 Task: Create a due date automation trigger when advanced on, 2 working days before a card is due add dates due in in more than 1 days at 11:00 AM.
Action: Mouse moved to (1236, 91)
Screenshot: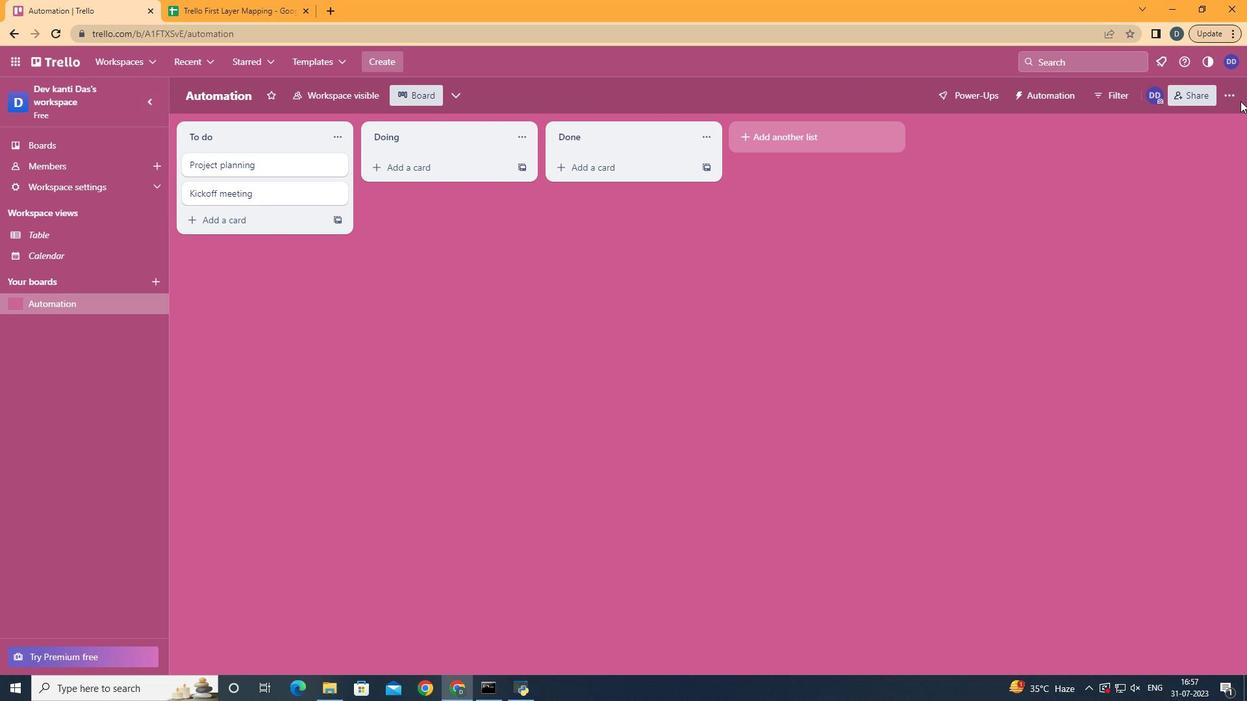 
Action: Mouse pressed left at (1236, 91)
Screenshot: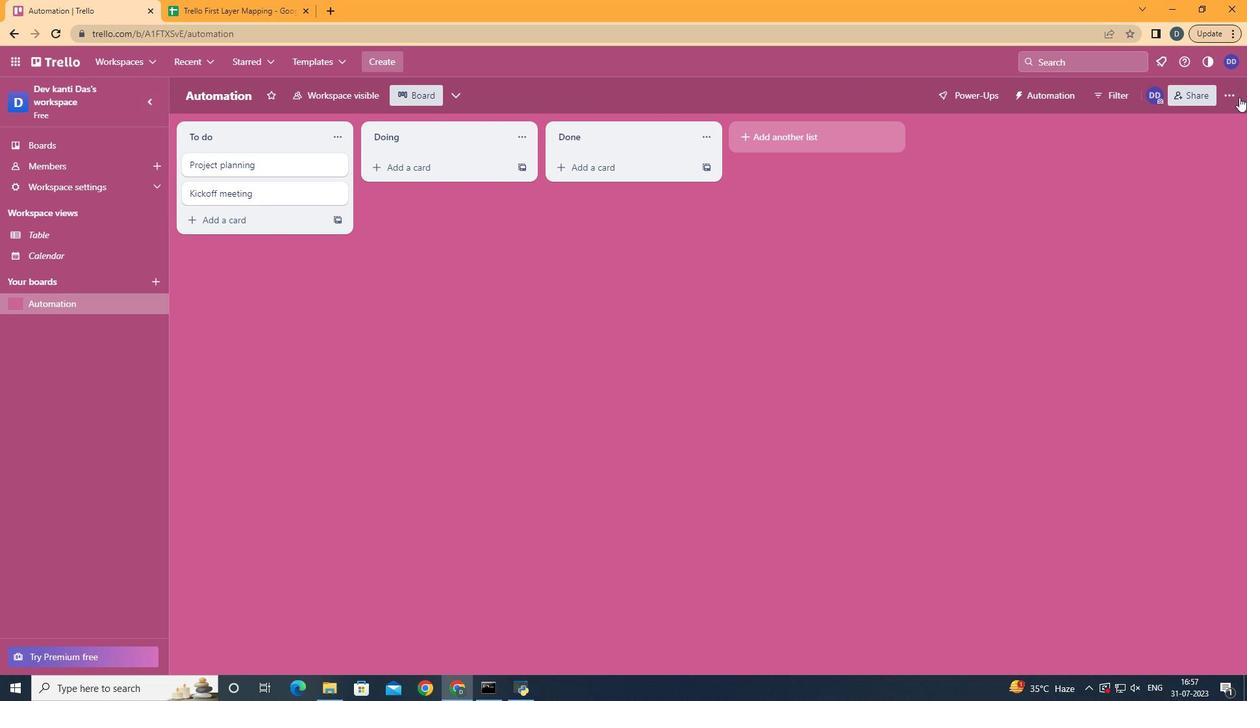 
Action: Mouse moved to (1175, 268)
Screenshot: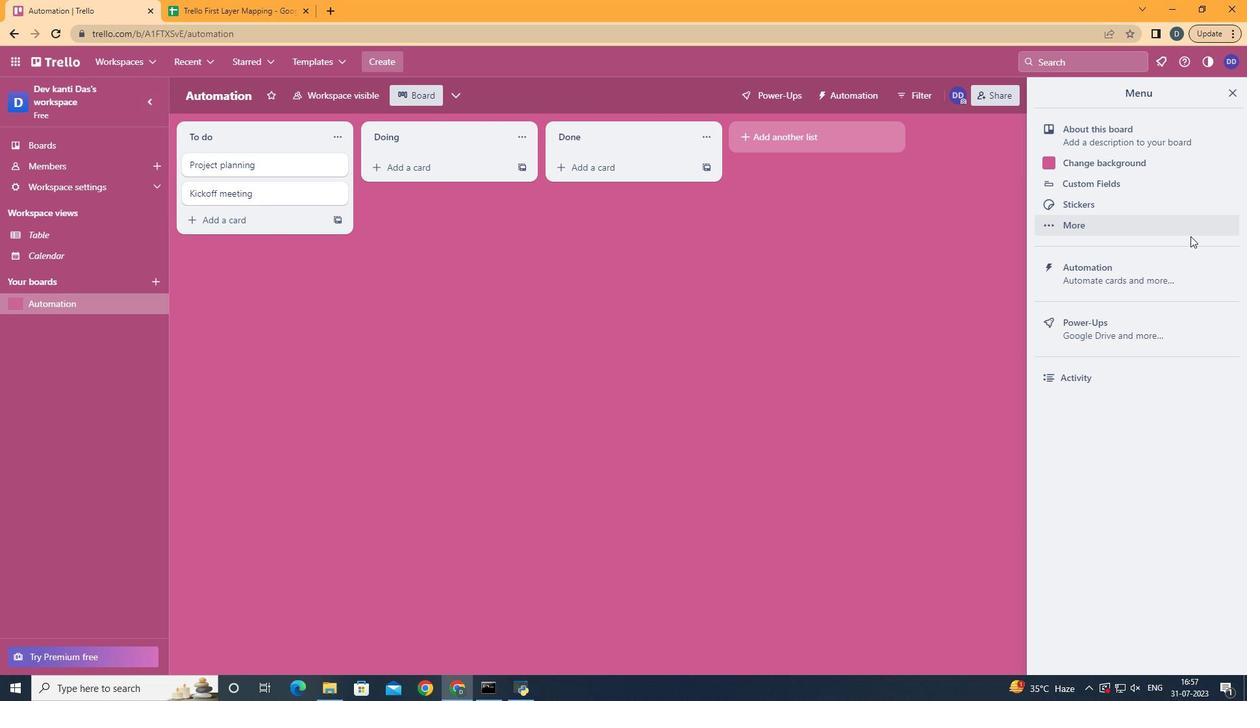 
Action: Mouse pressed left at (1175, 268)
Screenshot: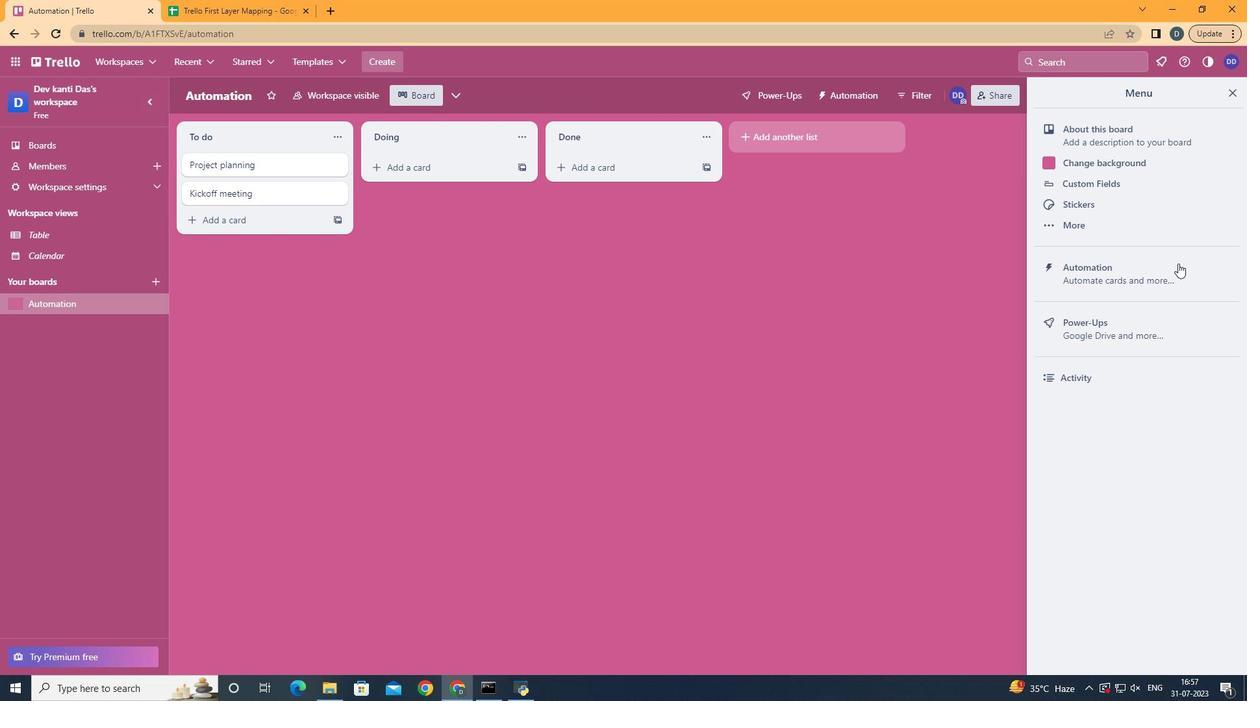 
Action: Mouse moved to (271, 259)
Screenshot: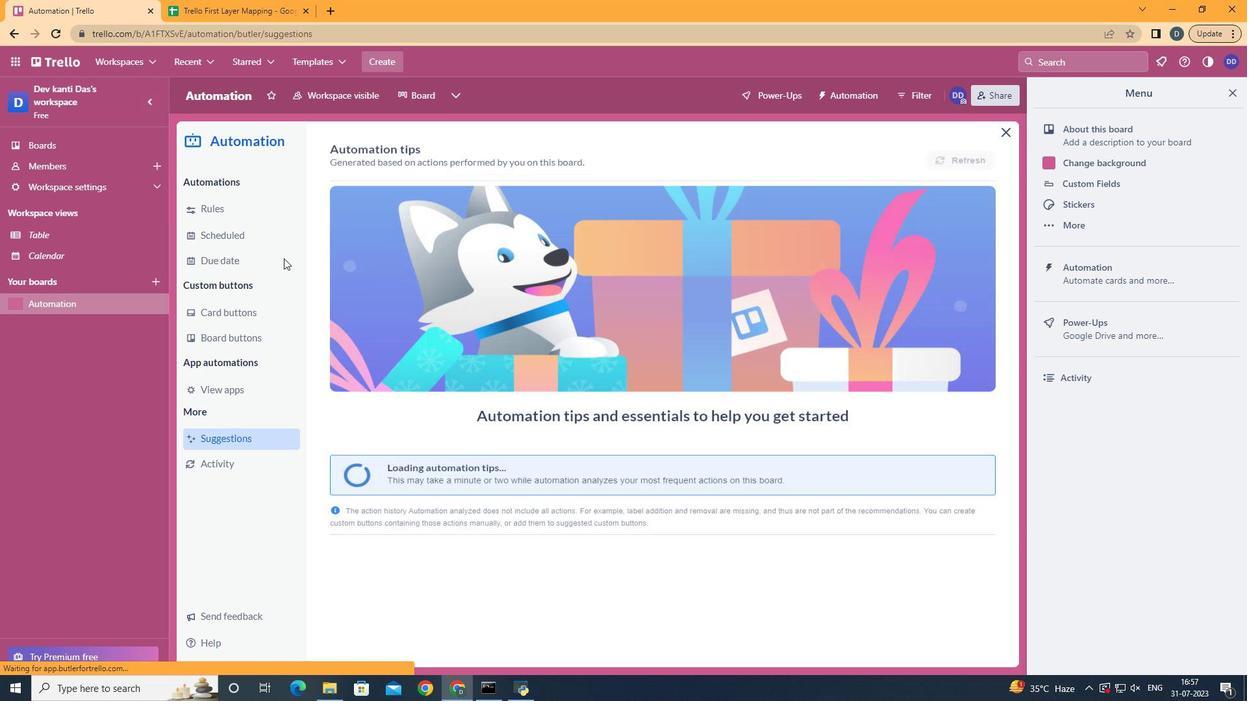 
Action: Mouse pressed left at (271, 259)
Screenshot: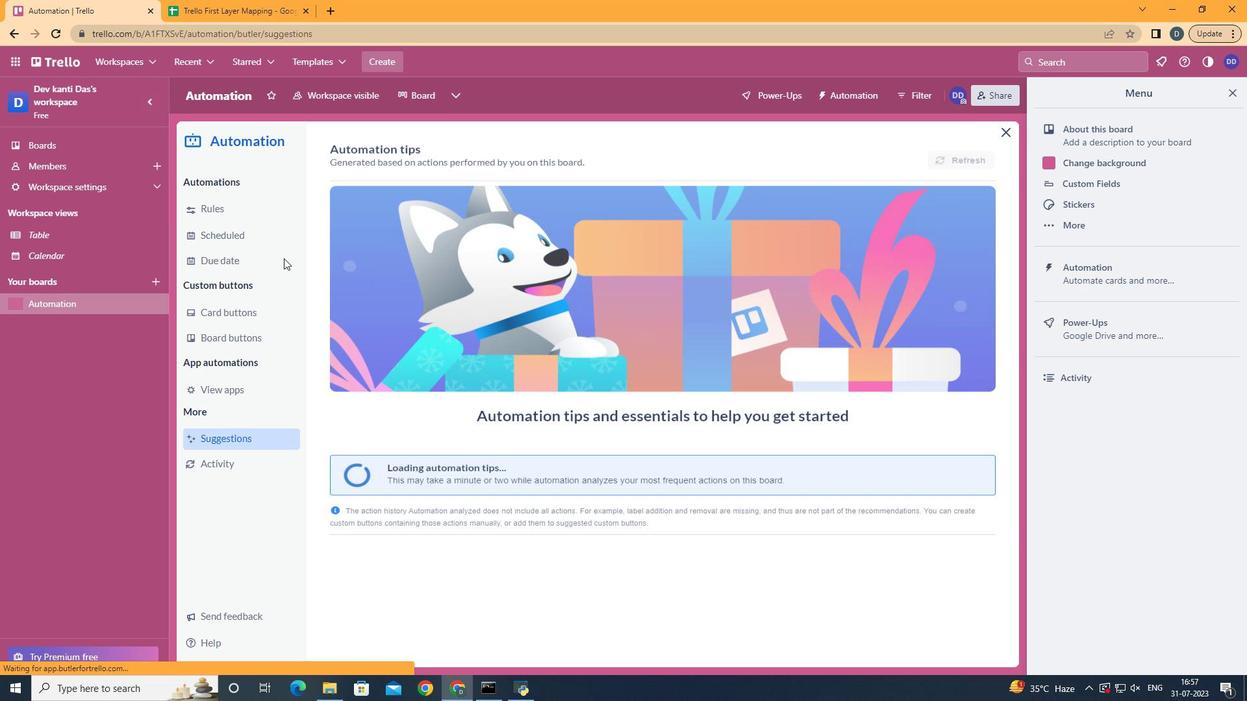 
Action: Mouse moved to (926, 153)
Screenshot: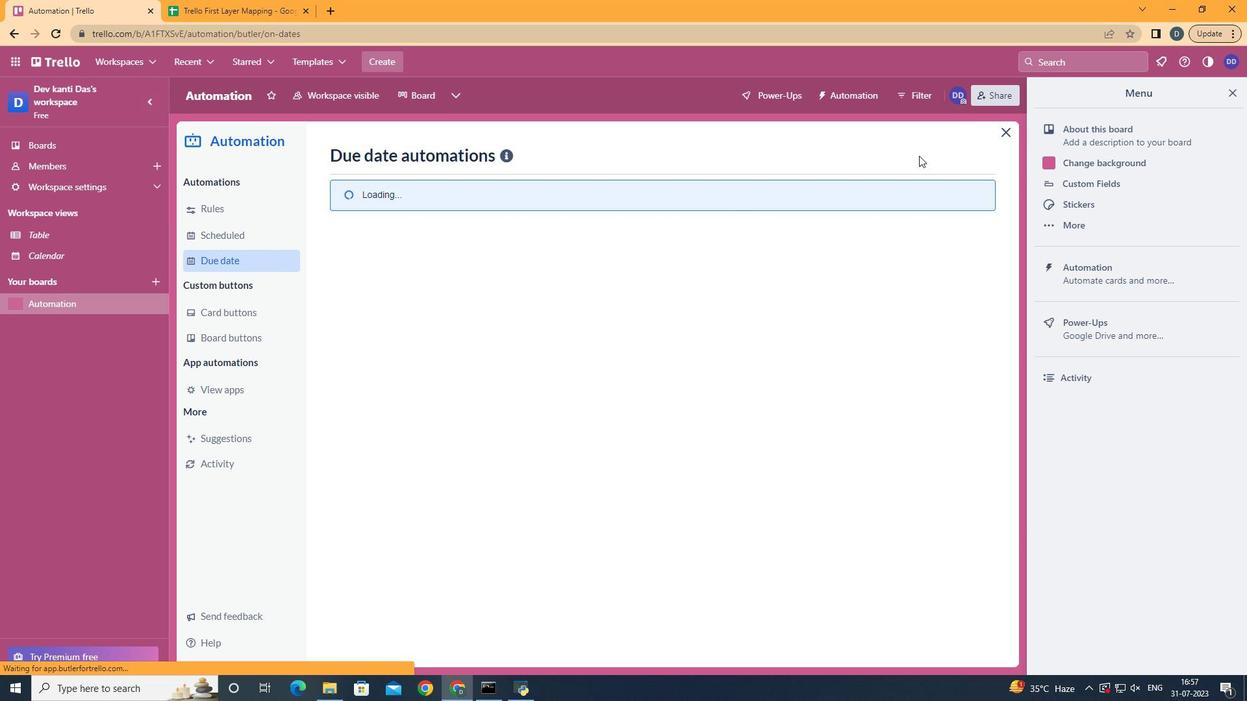 
Action: Mouse pressed left at (926, 153)
Screenshot: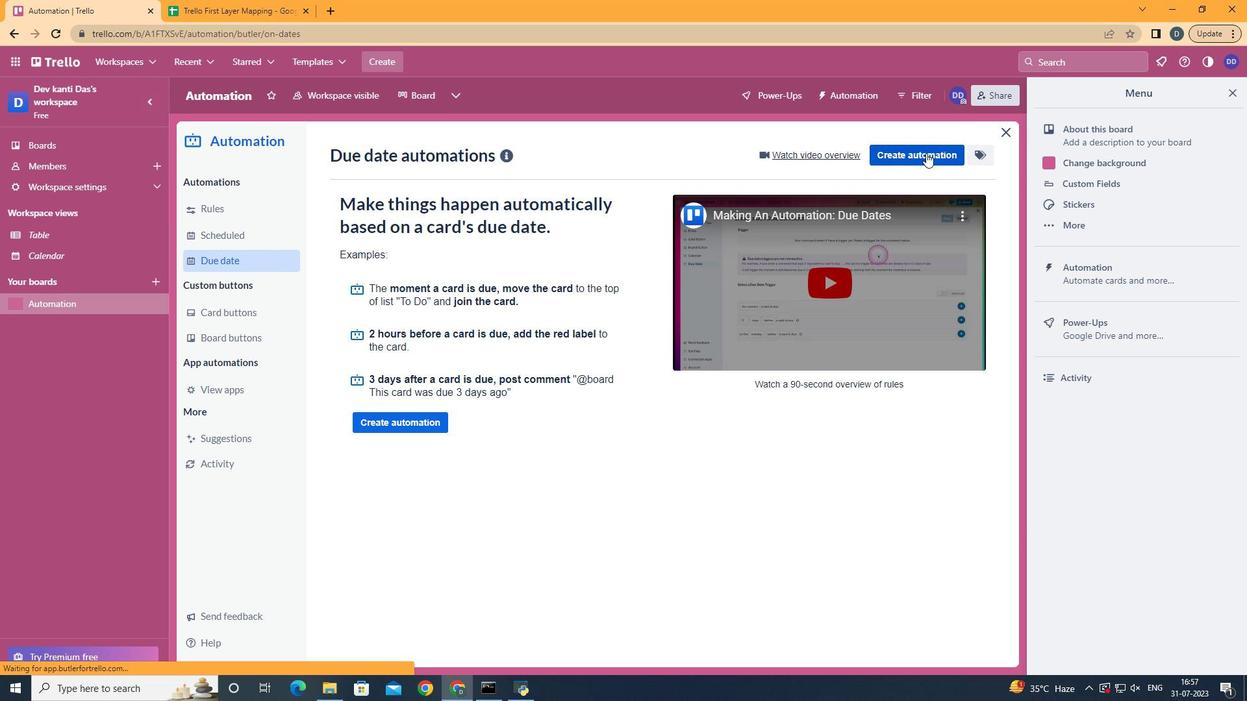
Action: Mouse moved to (708, 275)
Screenshot: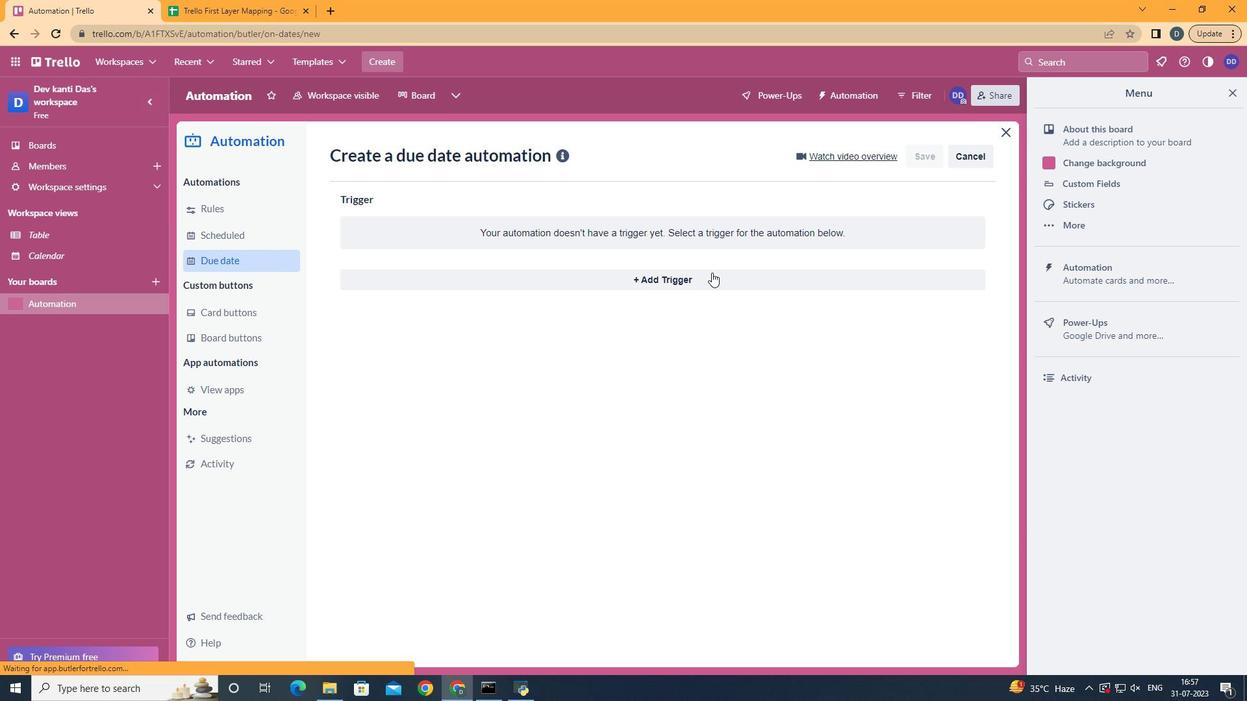 
Action: Mouse pressed left at (708, 275)
Screenshot: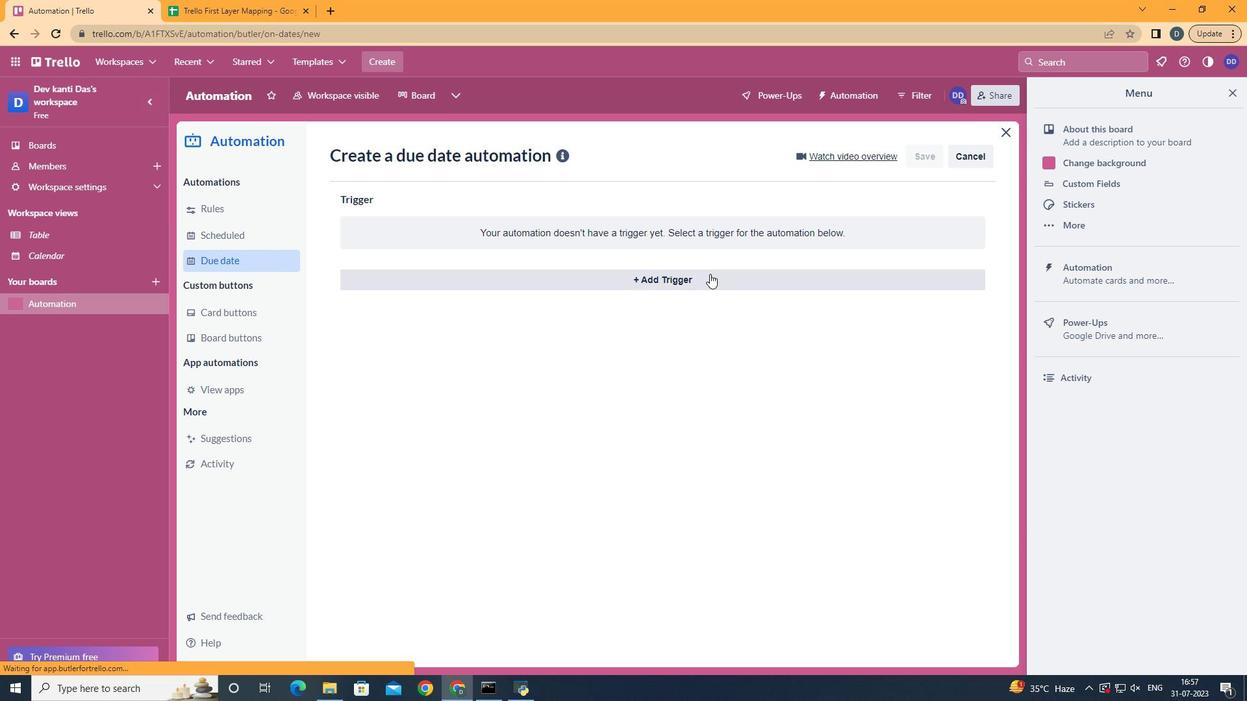 
Action: Mouse moved to (413, 525)
Screenshot: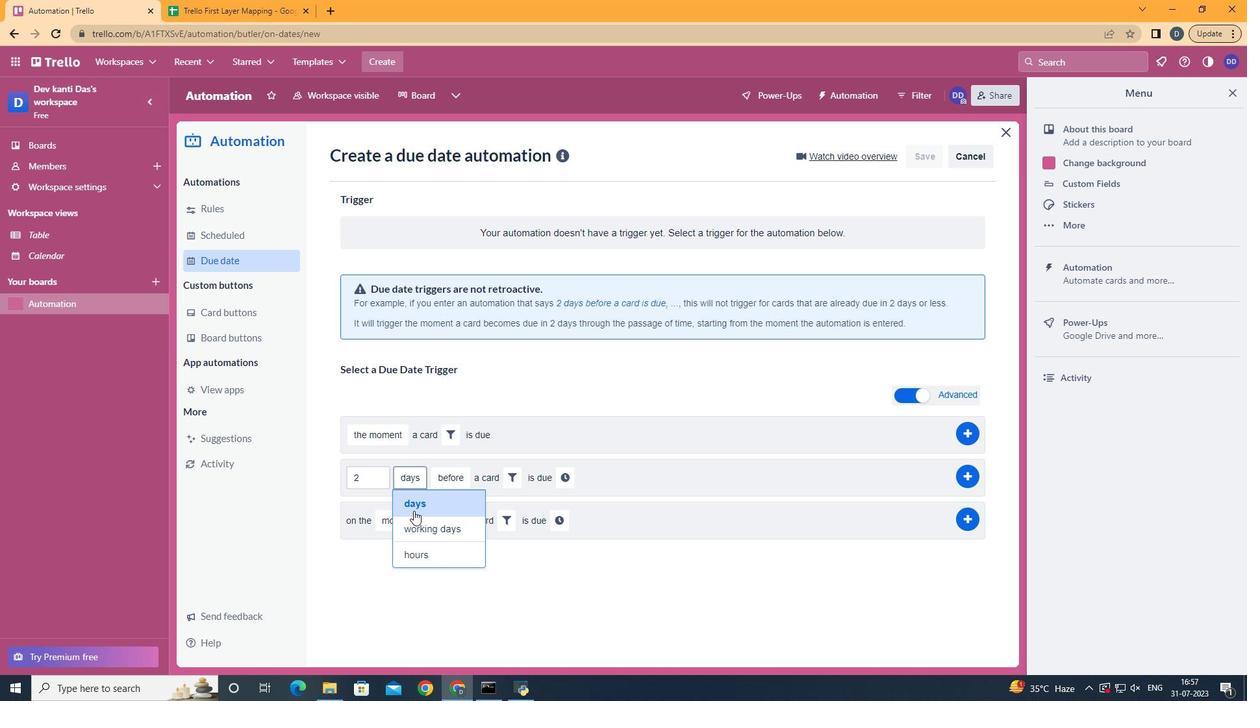 
Action: Mouse pressed left at (413, 525)
Screenshot: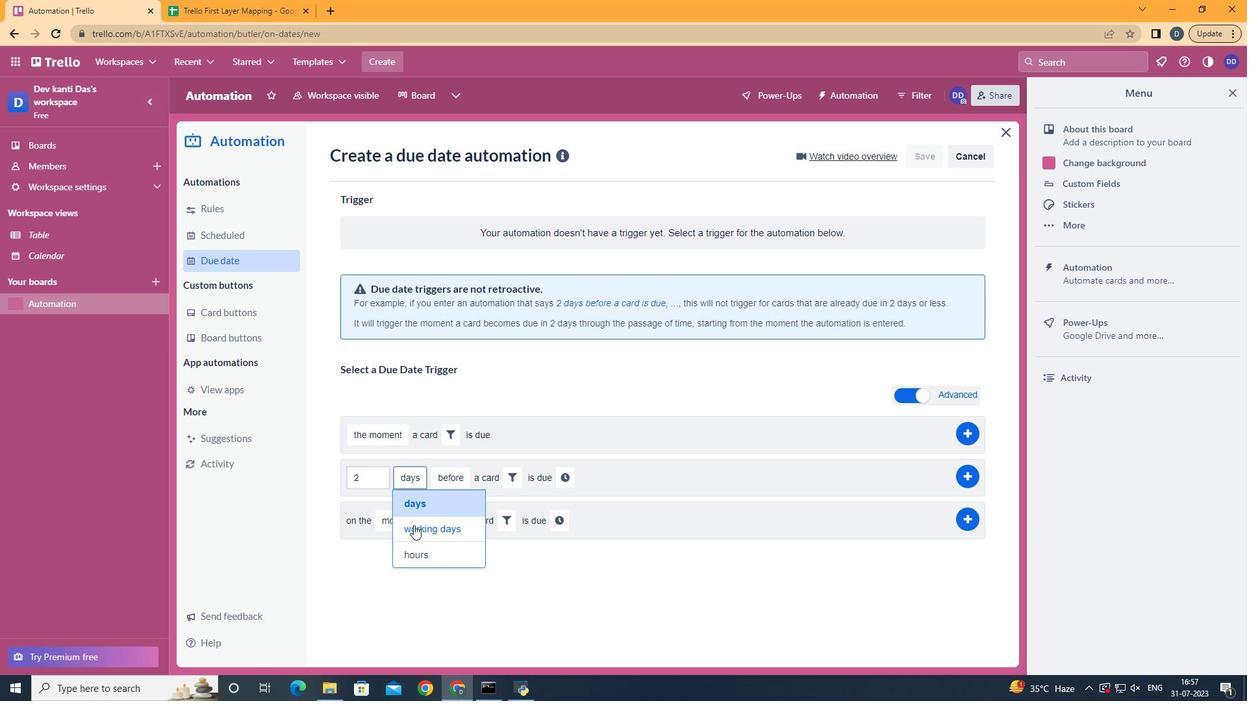
Action: Mouse moved to (545, 476)
Screenshot: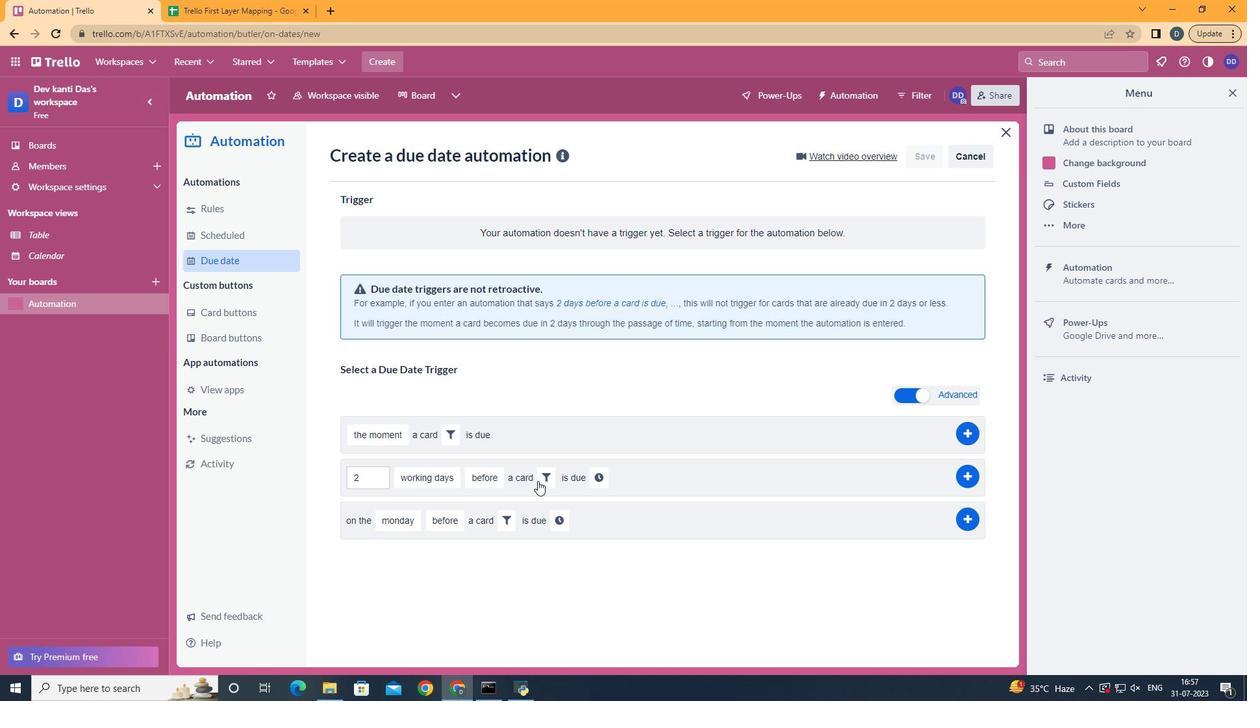 
Action: Mouse pressed left at (545, 476)
Screenshot: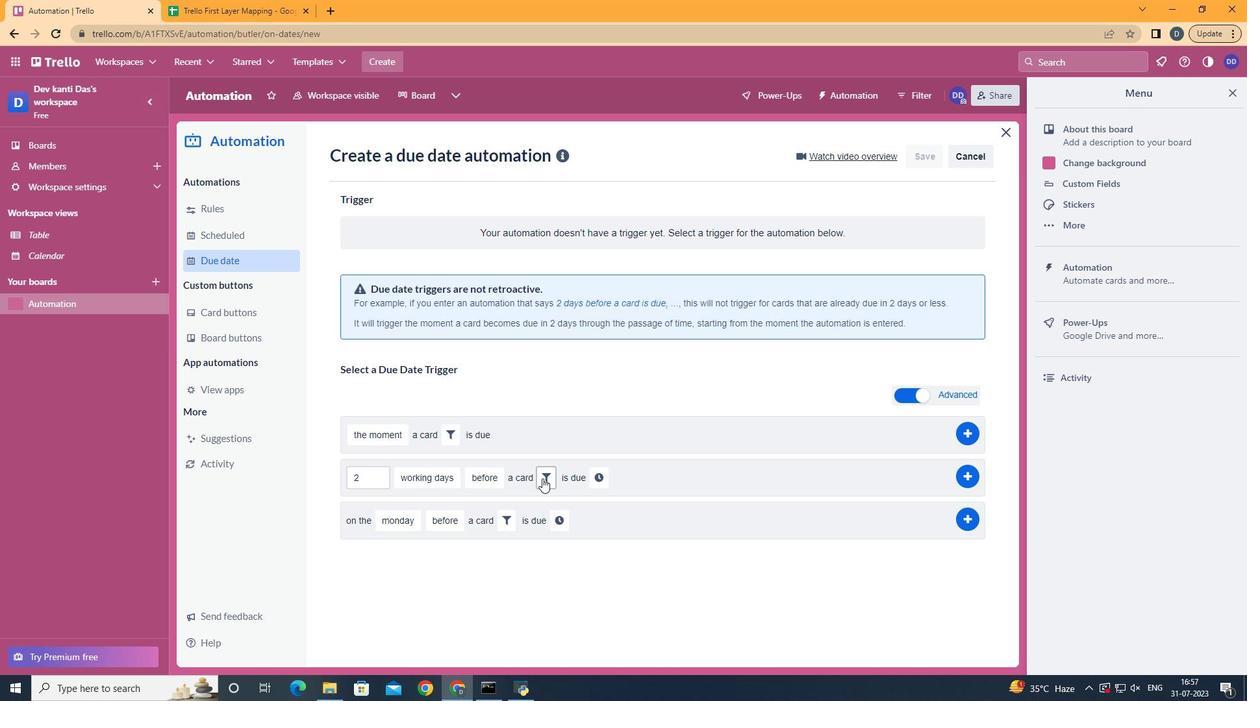 
Action: Mouse moved to (624, 519)
Screenshot: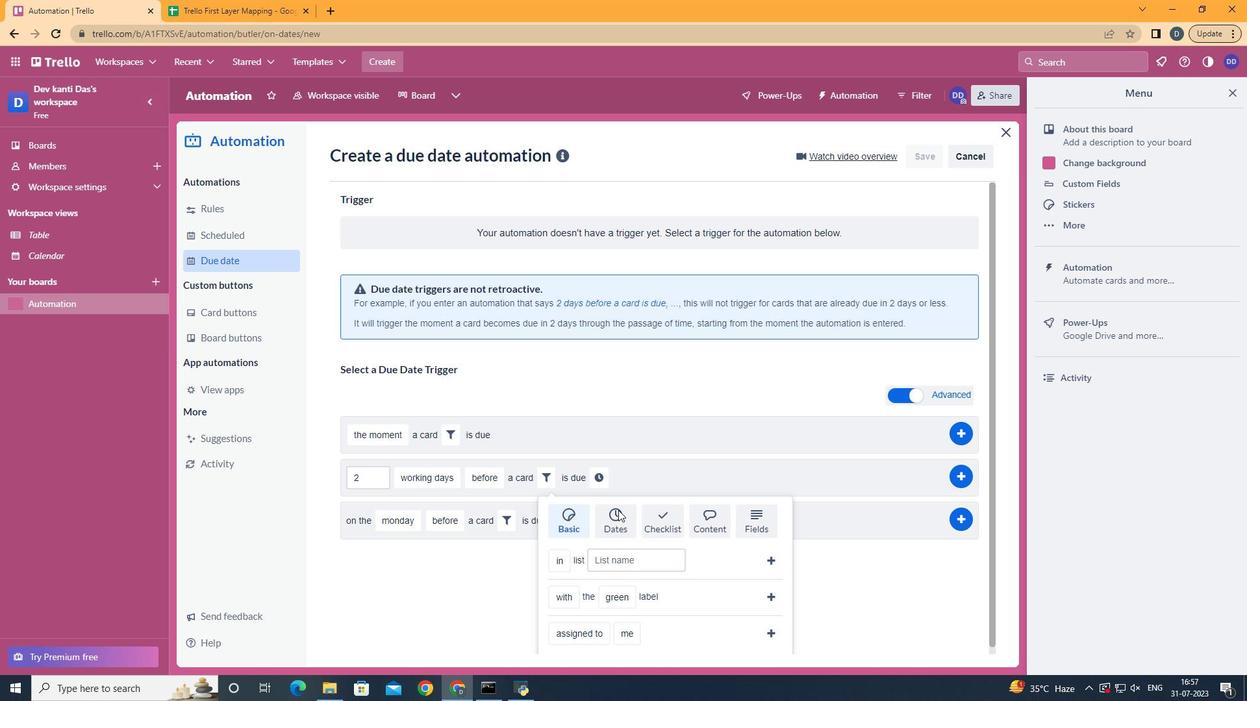 
Action: Mouse pressed left at (624, 519)
Screenshot: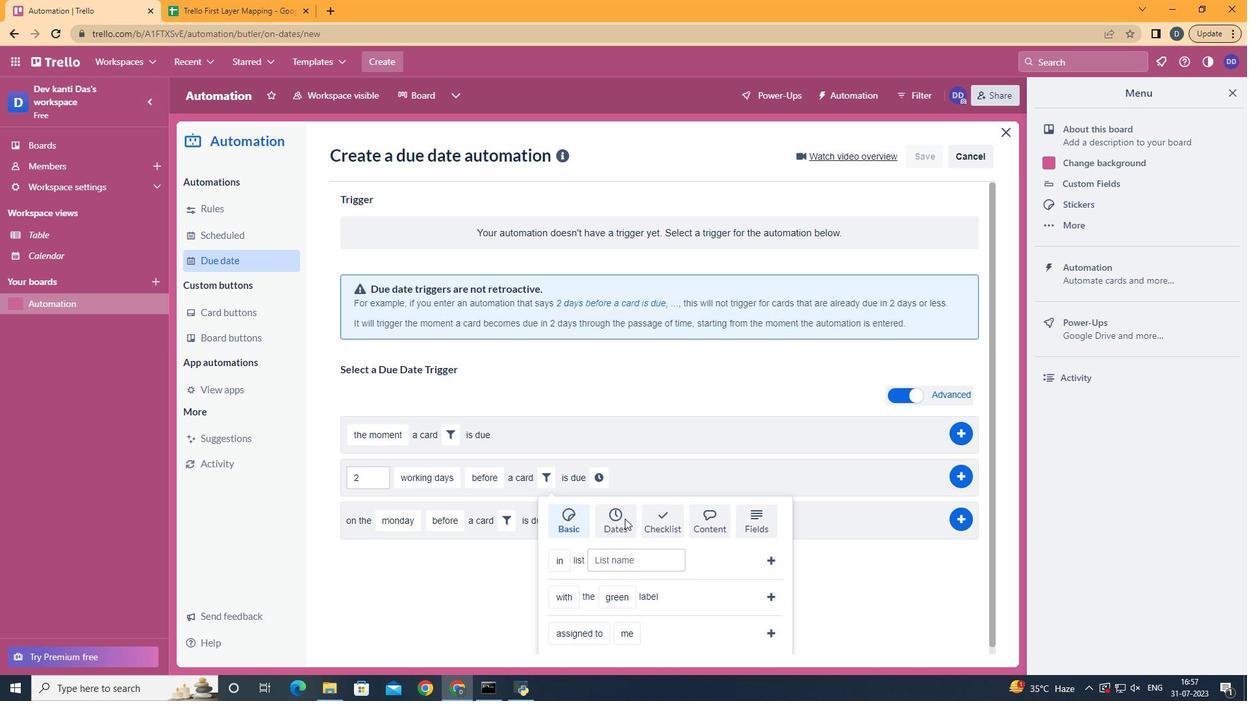 
Action: Mouse scrolled (624, 518) with delta (0, 0)
Screenshot: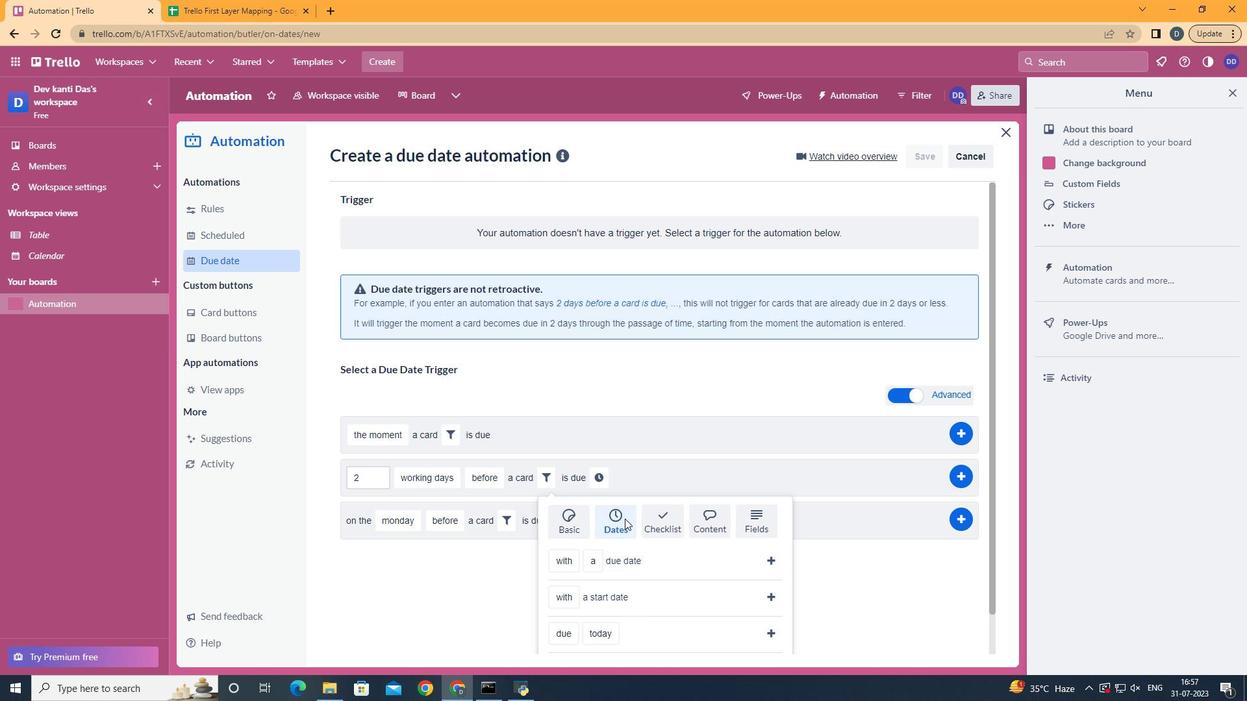 
Action: Mouse scrolled (624, 518) with delta (0, 0)
Screenshot: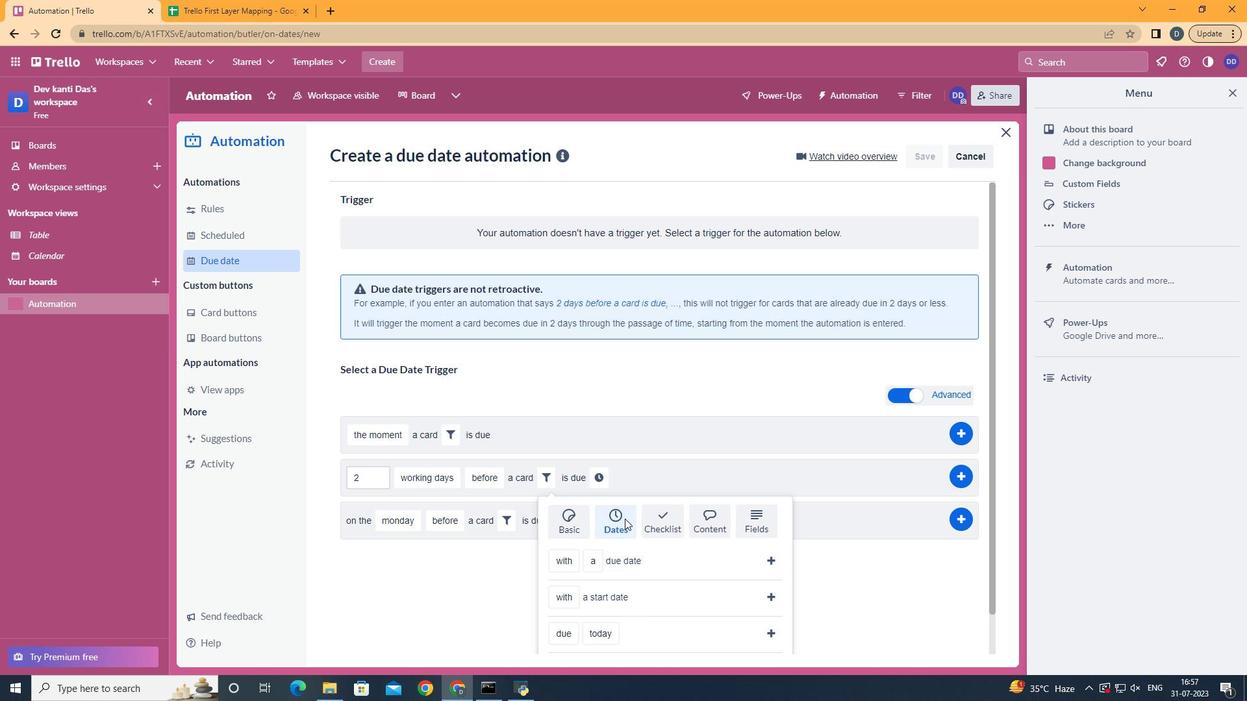 
Action: Mouse scrolled (624, 518) with delta (0, 0)
Screenshot: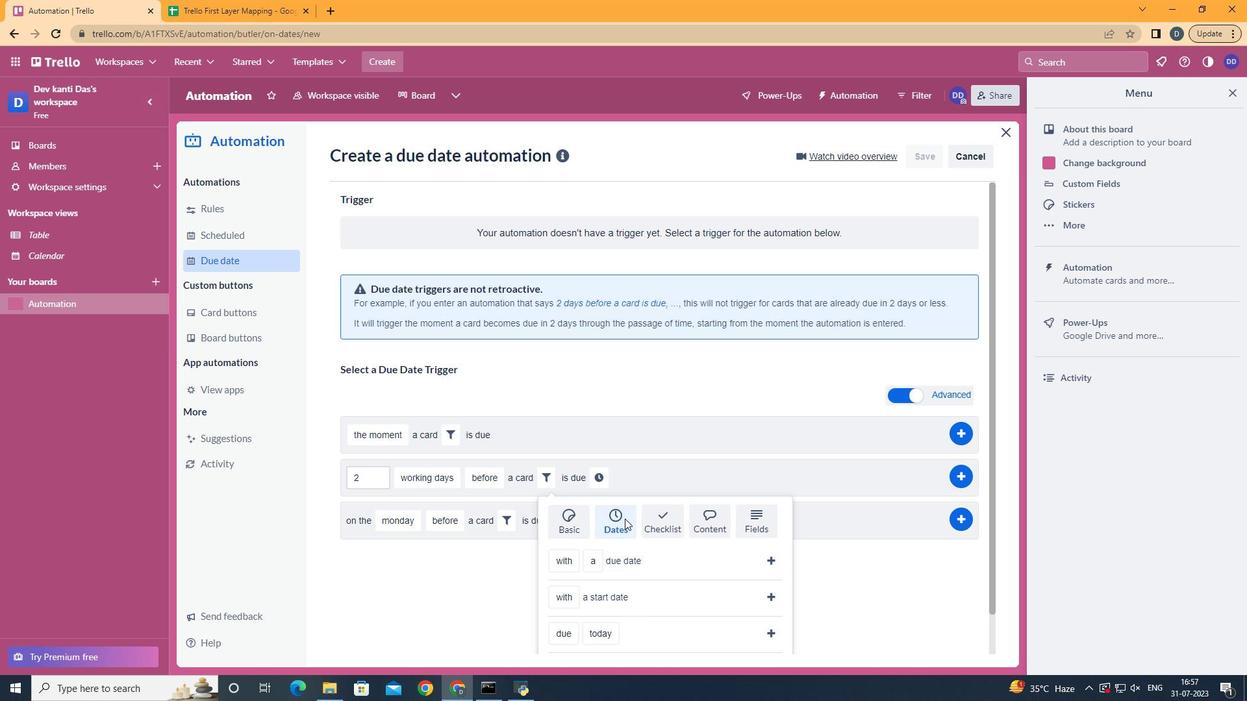 
Action: Mouse scrolled (624, 518) with delta (0, 0)
Screenshot: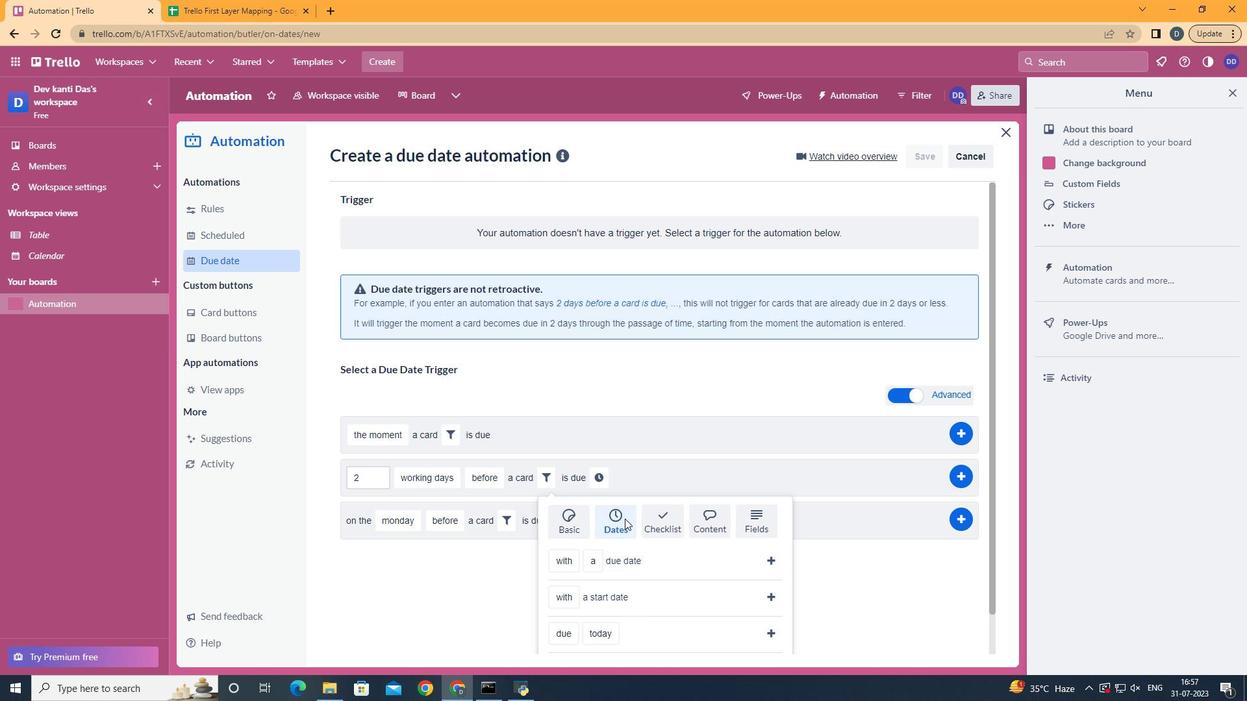 
Action: Mouse scrolled (624, 518) with delta (0, 0)
Screenshot: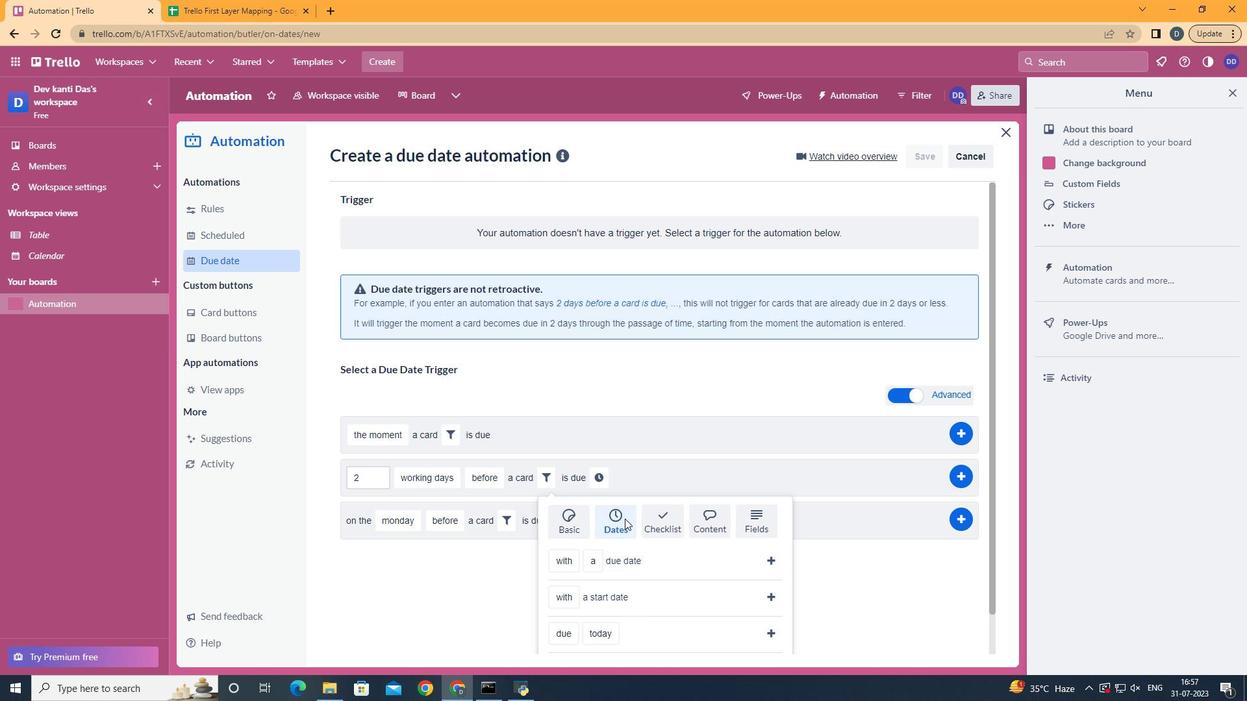 
Action: Mouse moved to (582, 577)
Screenshot: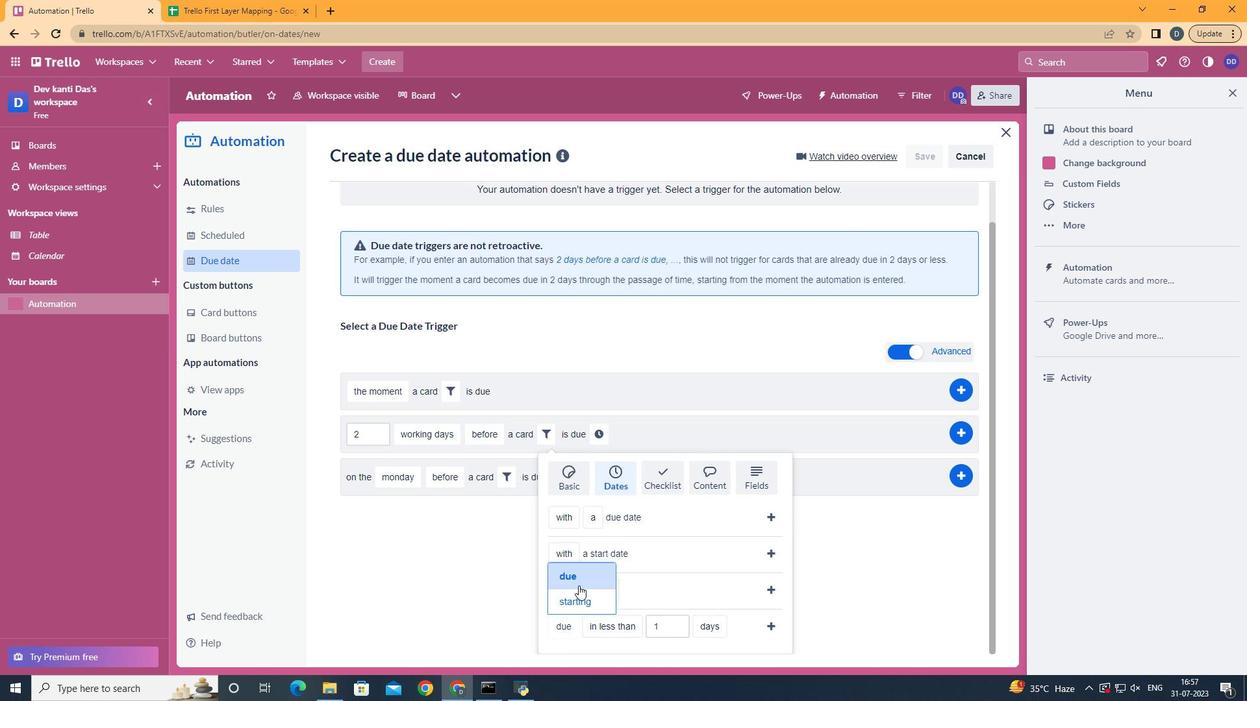 
Action: Mouse pressed left at (582, 577)
Screenshot: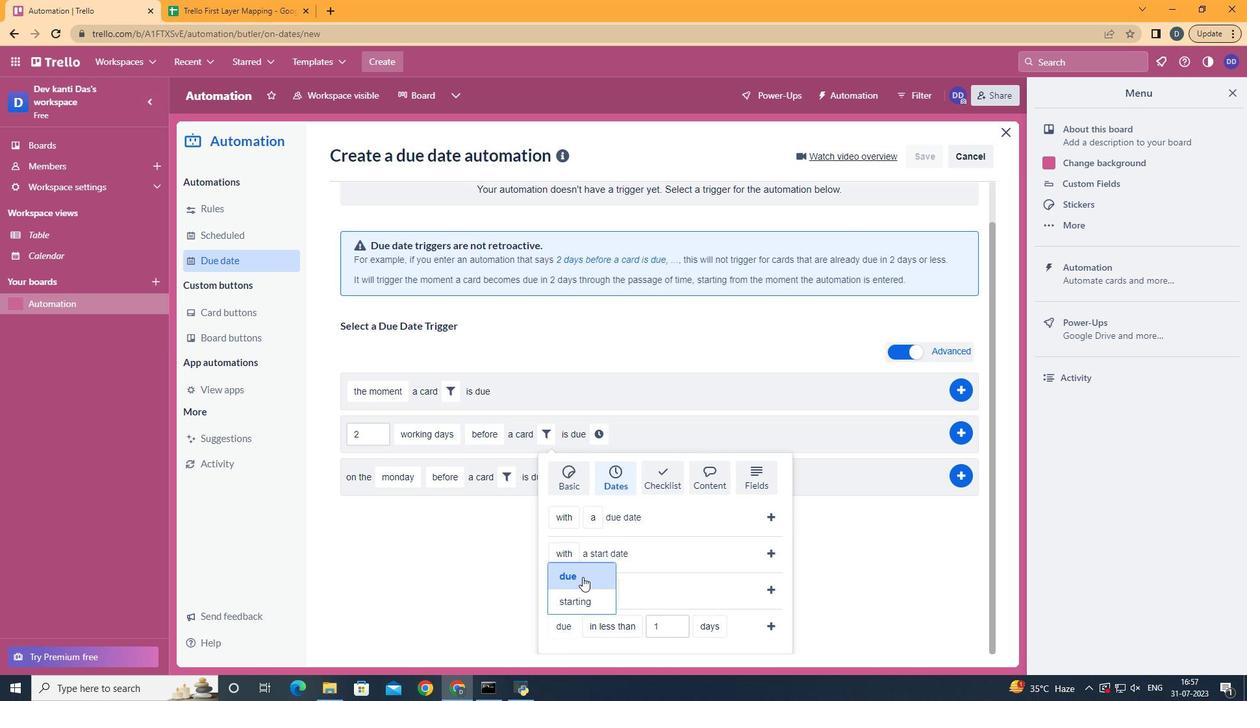 
Action: Mouse moved to (635, 545)
Screenshot: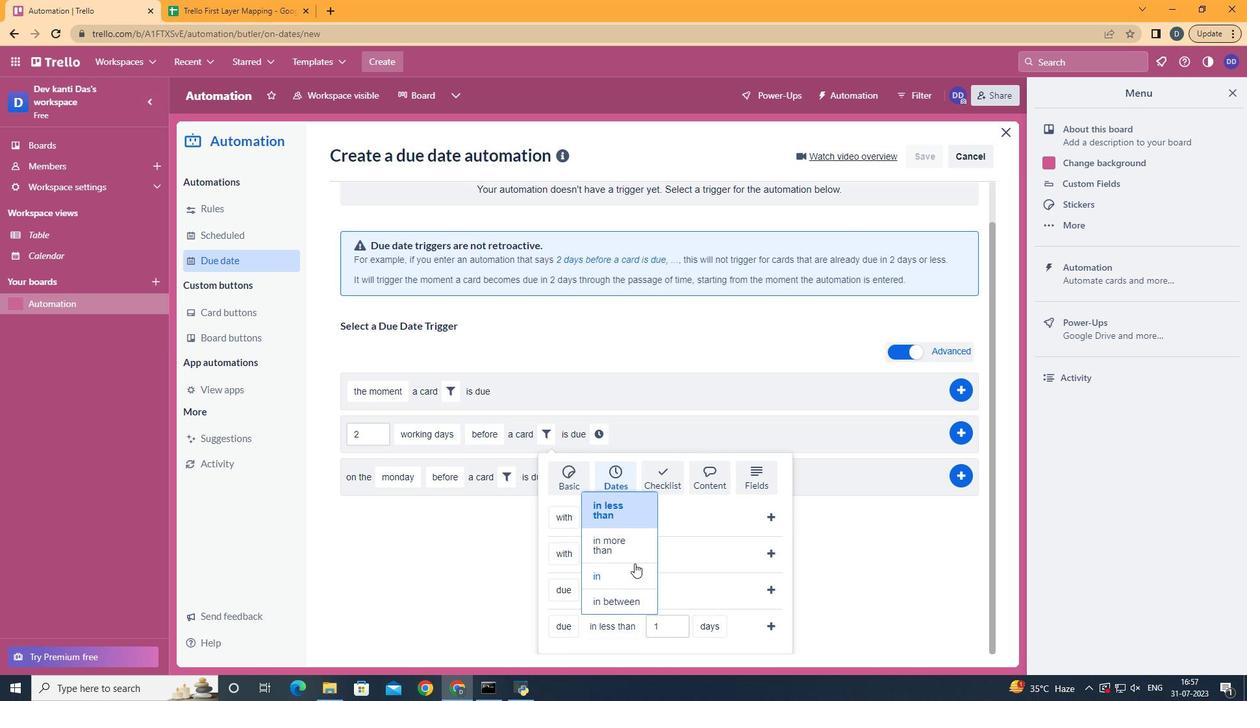 
Action: Mouse pressed left at (635, 545)
Screenshot: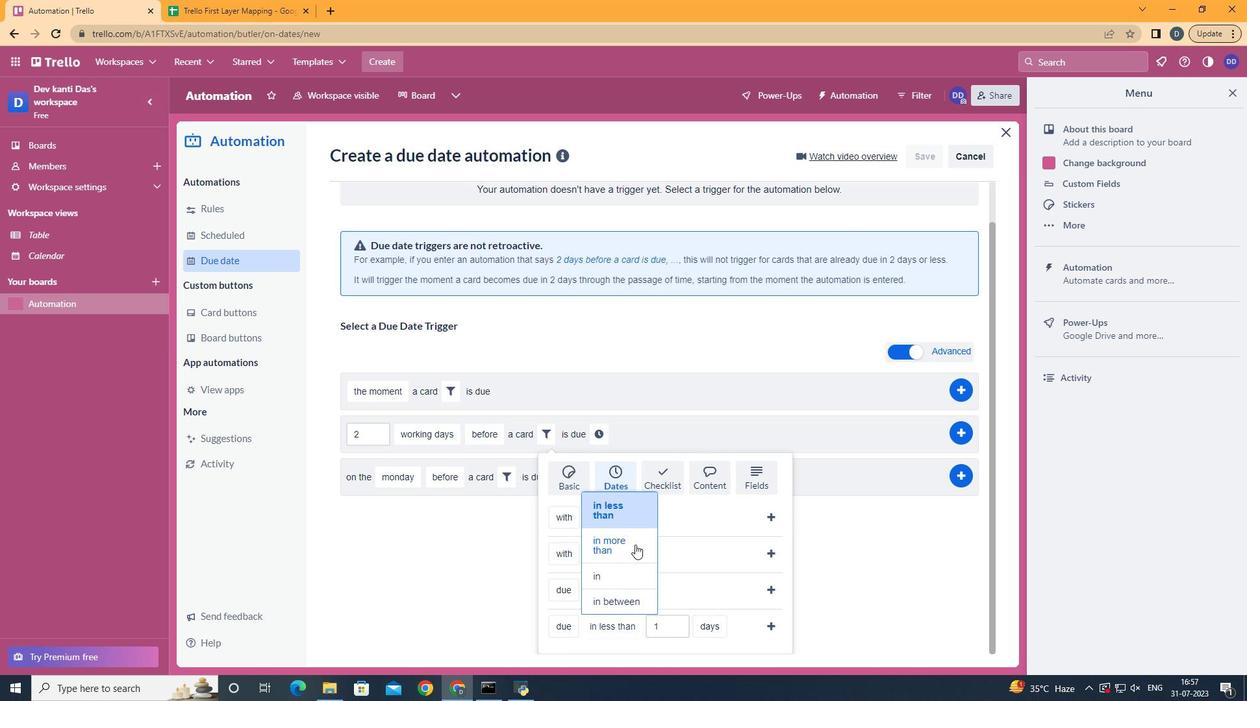 
Action: Mouse moved to (711, 576)
Screenshot: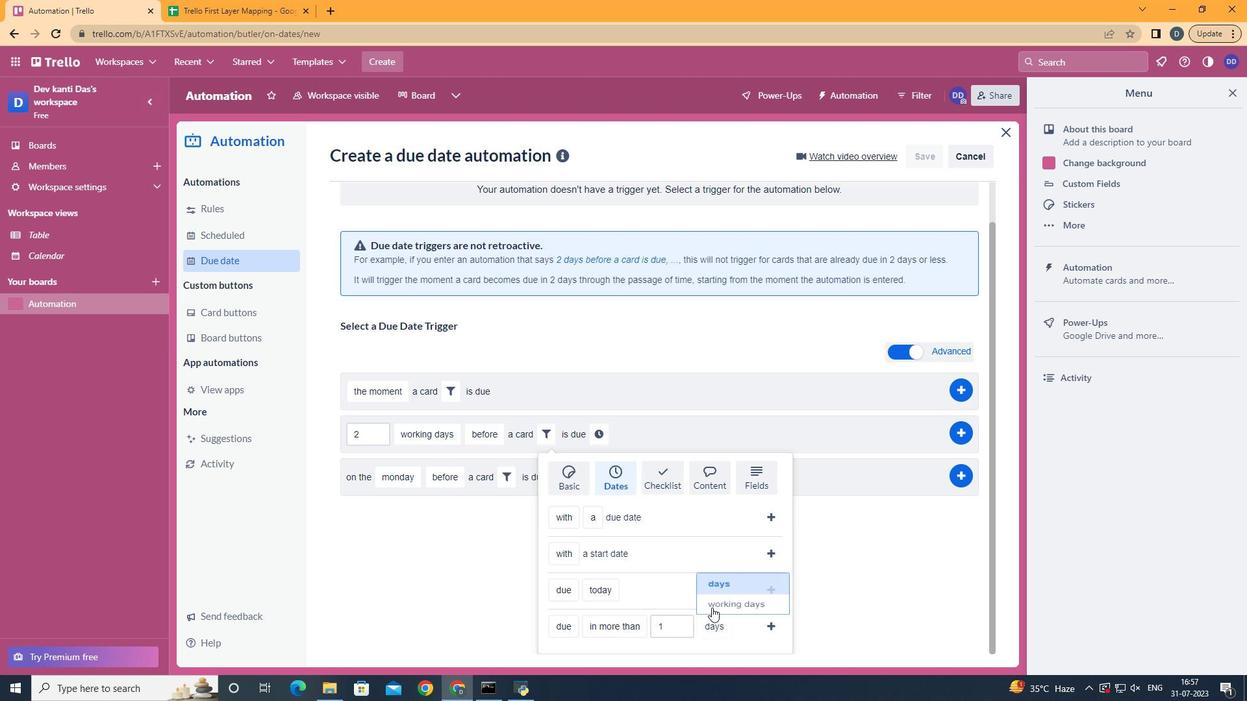 
Action: Mouse pressed left at (711, 576)
Screenshot: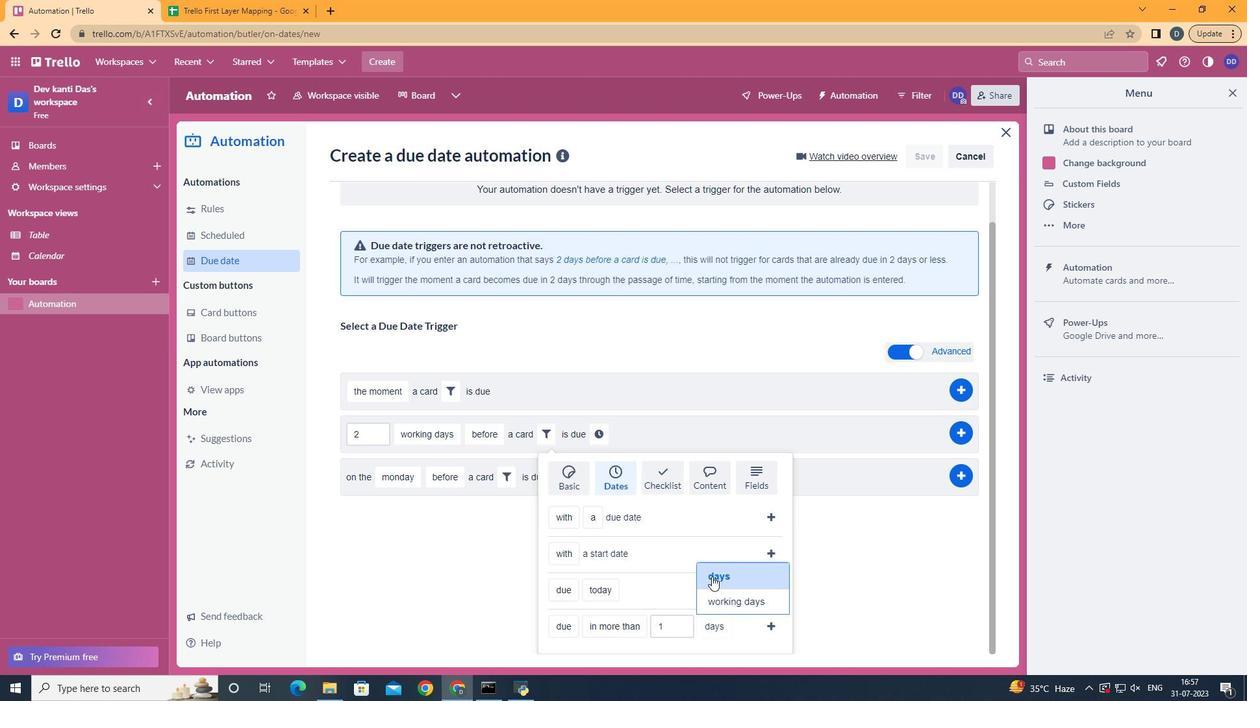 
Action: Mouse moved to (780, 624)
Screenshot: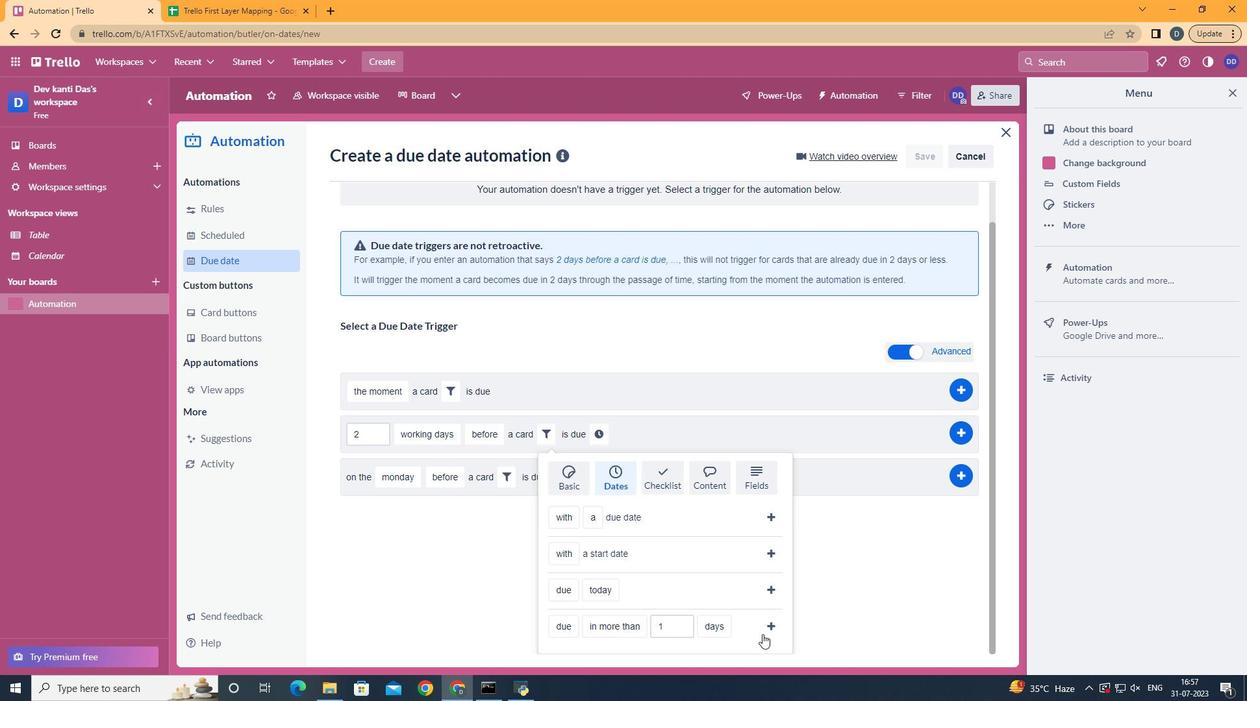 
Action: Mouse pressed left at (780, 624)
Screenshot: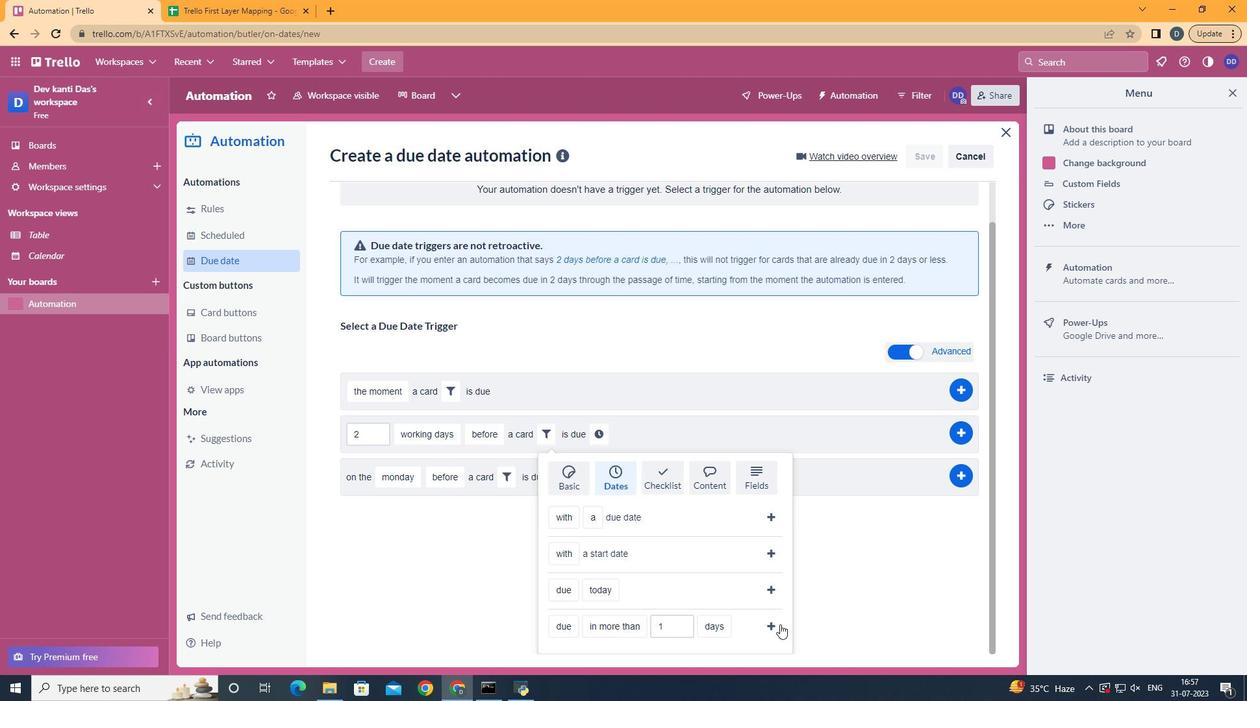 
Action: Mouse moved to (728, 482)
Screenshot: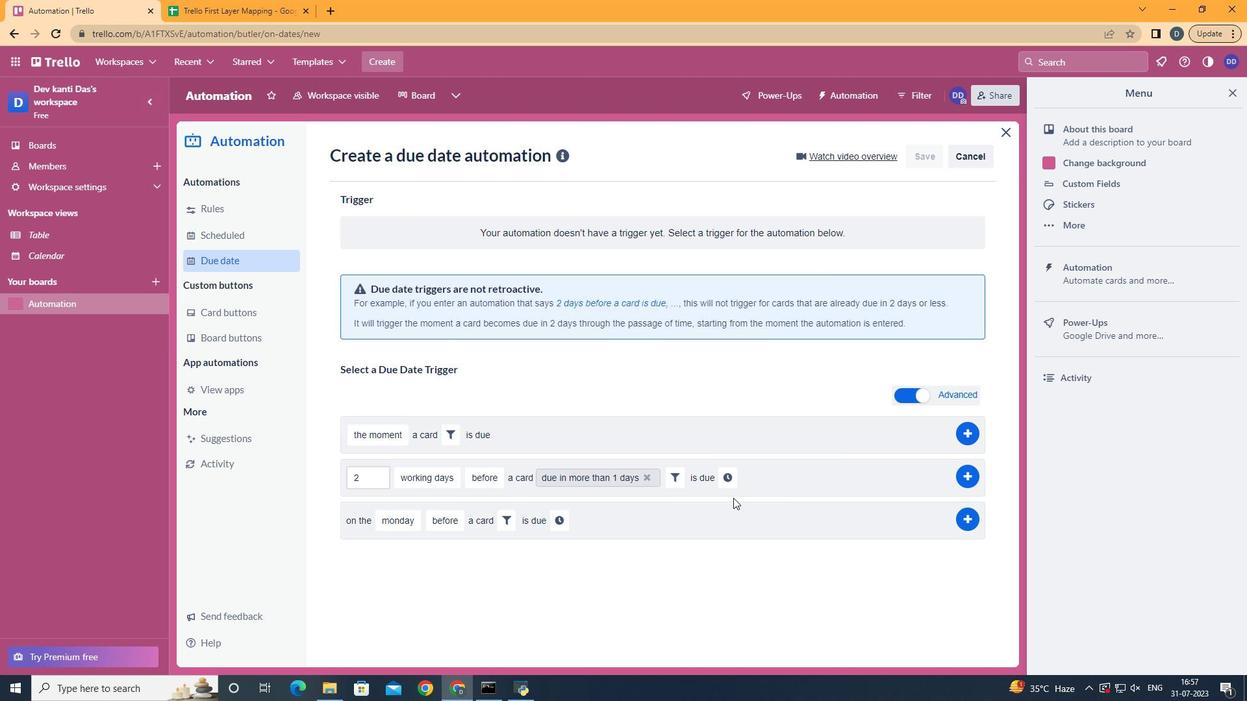 
Action: Mouse pressed left at (728, 482)
Screenshot: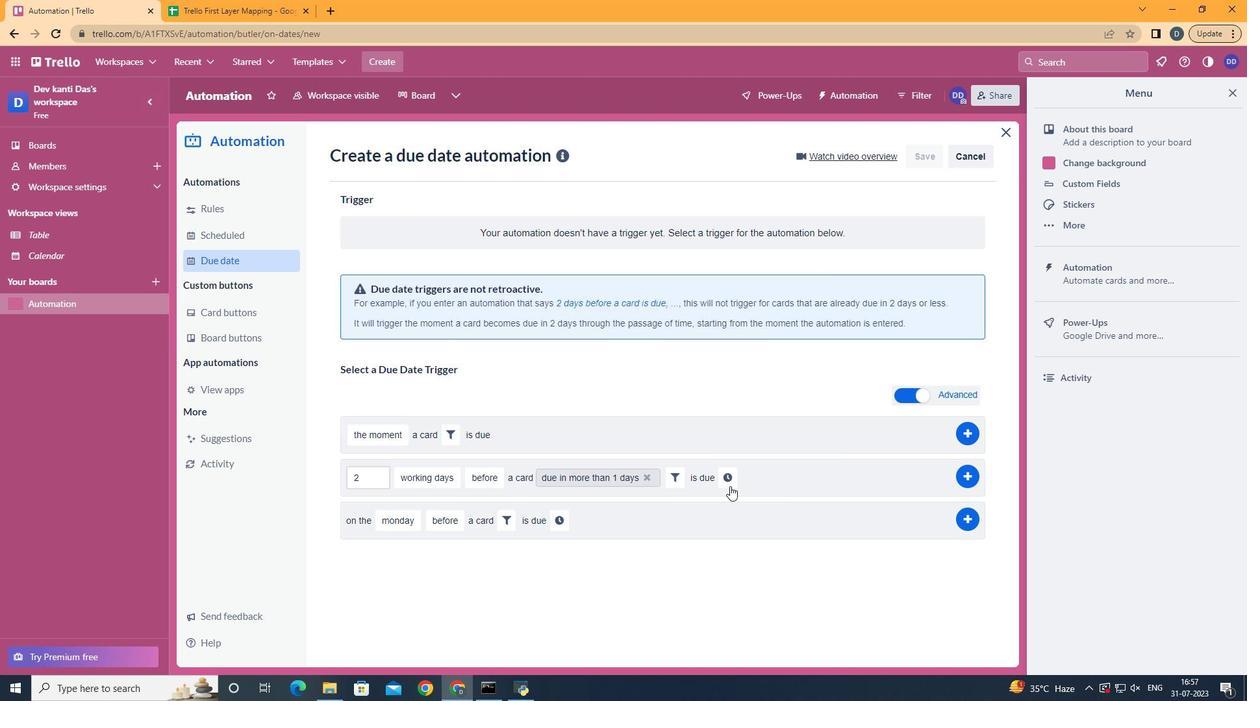 
Action: Mouse moved to (758, 476)
Screenshot: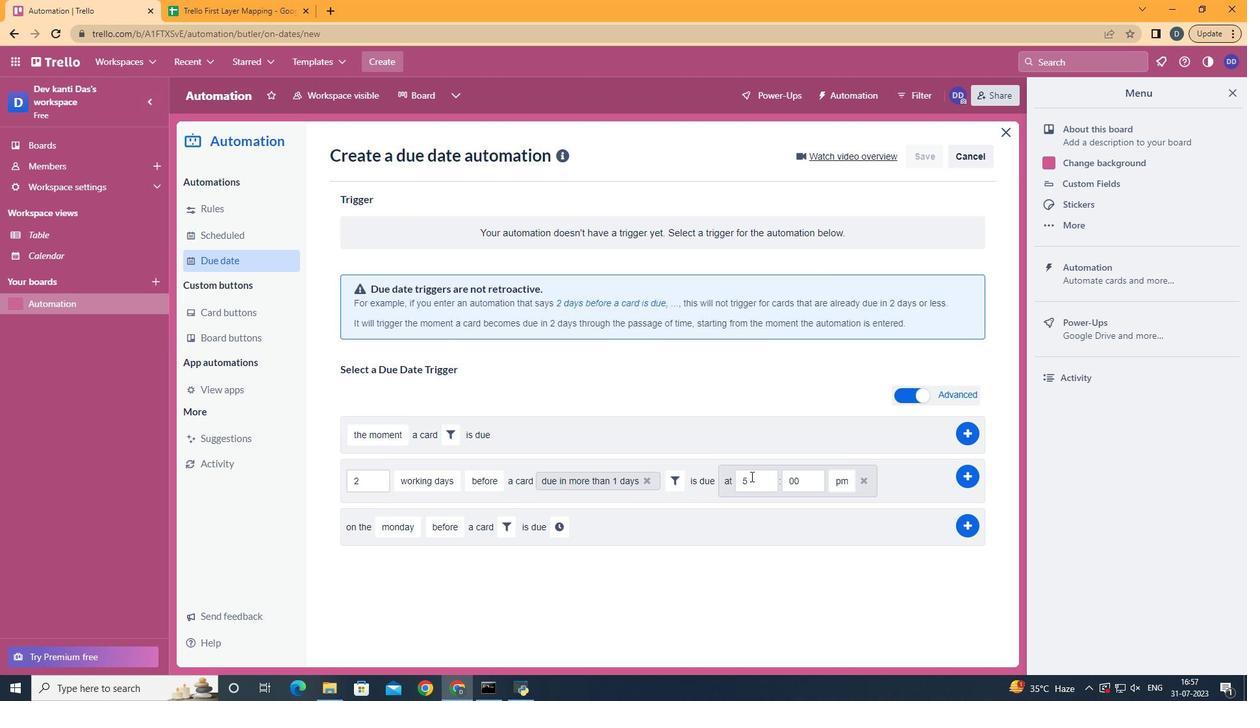 
Action: Mouse pressed left at (758, 476)
Screenshot: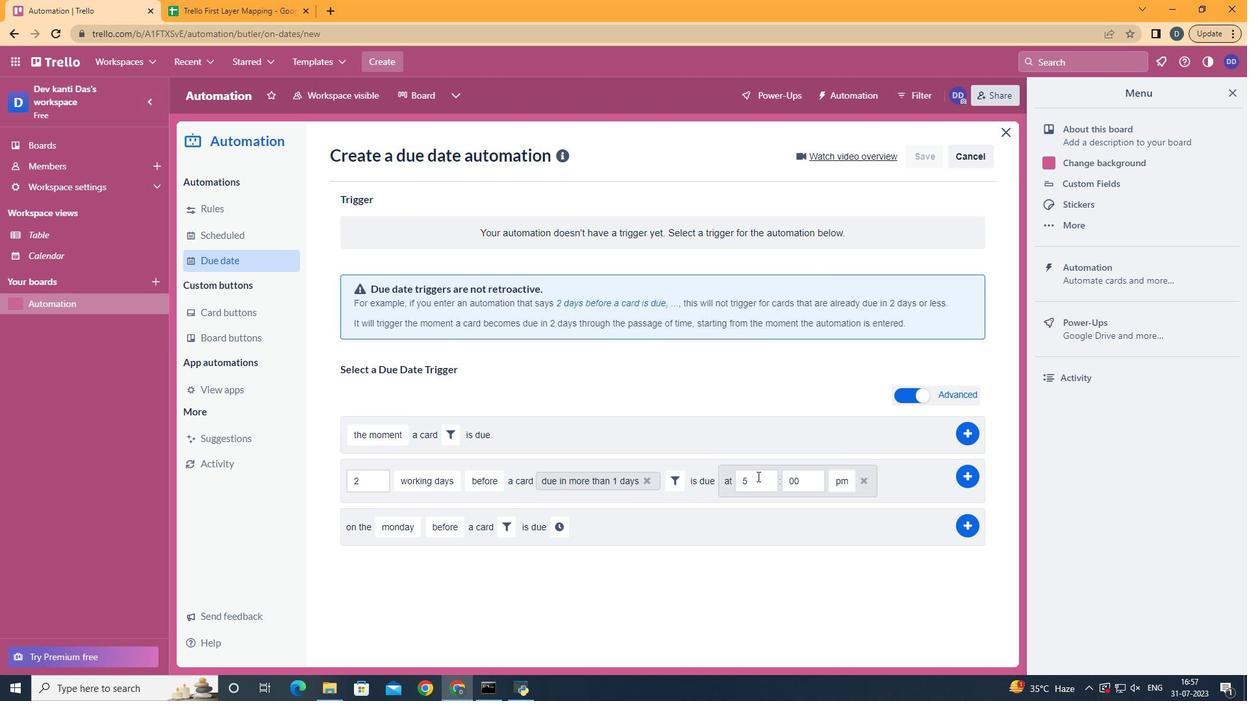 
Action: Key pressed <Key.backspace>11
Screenshot: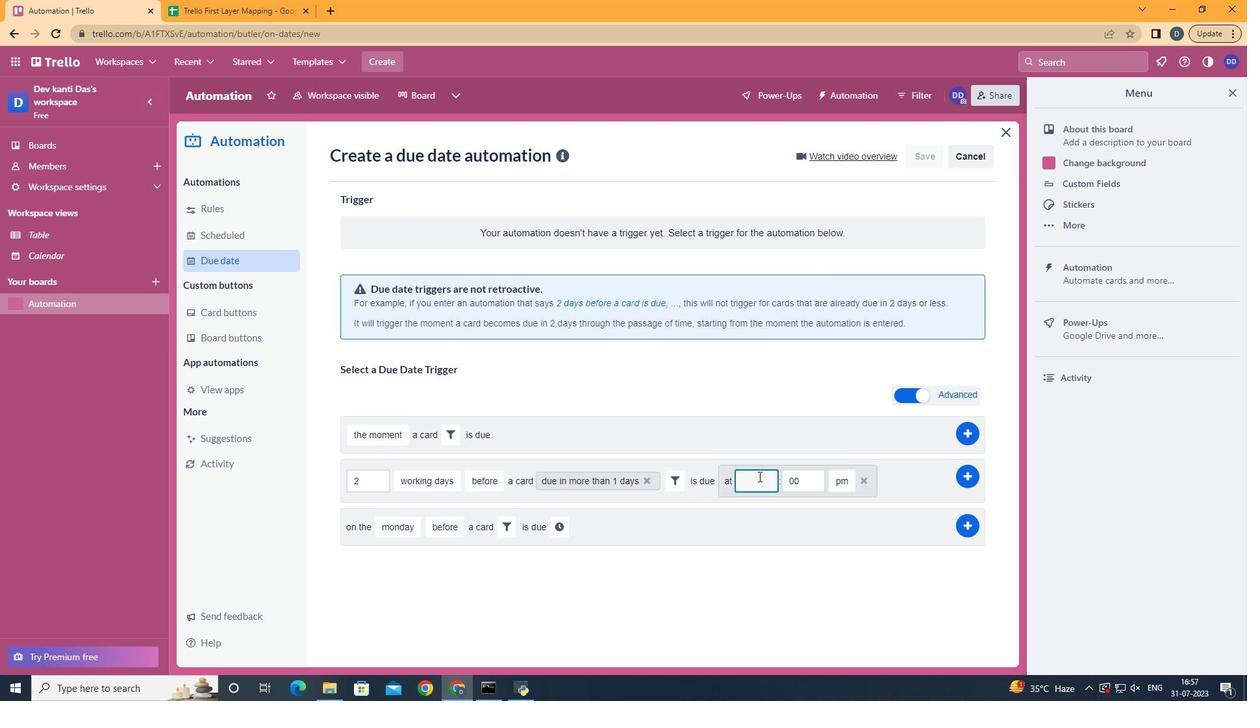 
Action: Mouse moved to (852, 503)
Screenshot: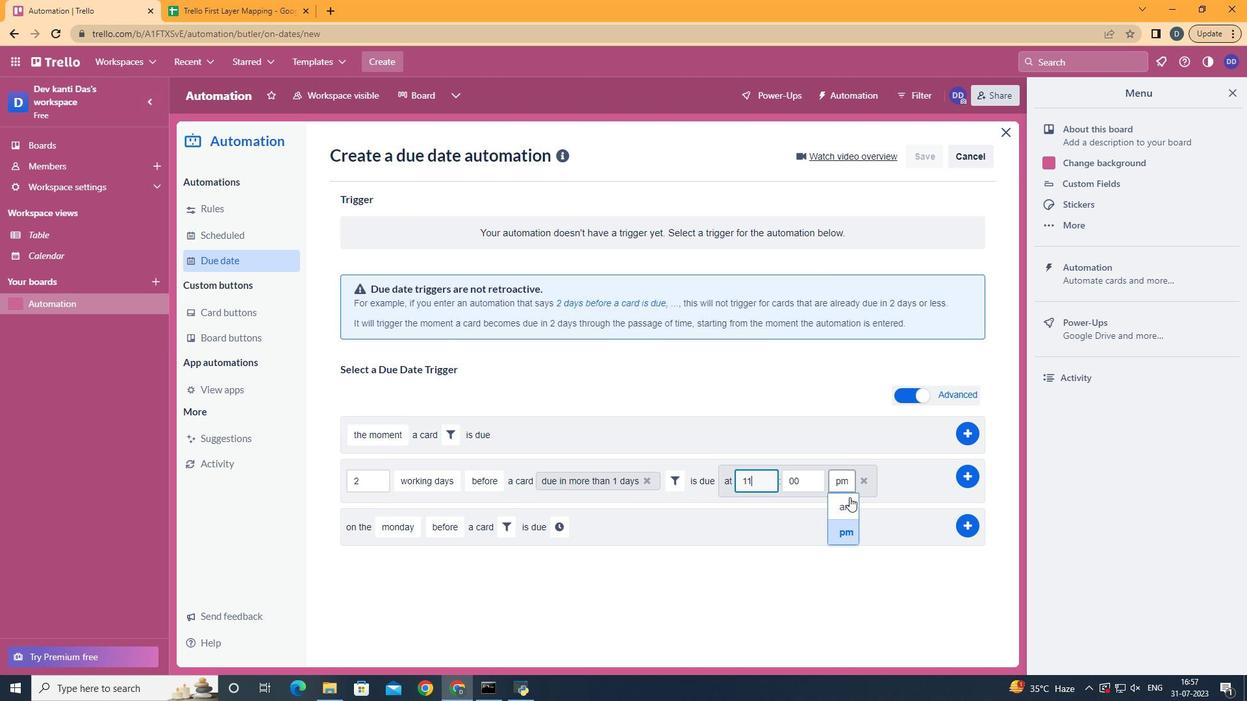 
Action: Mouse pressed left at (852, 503)
Screenshot: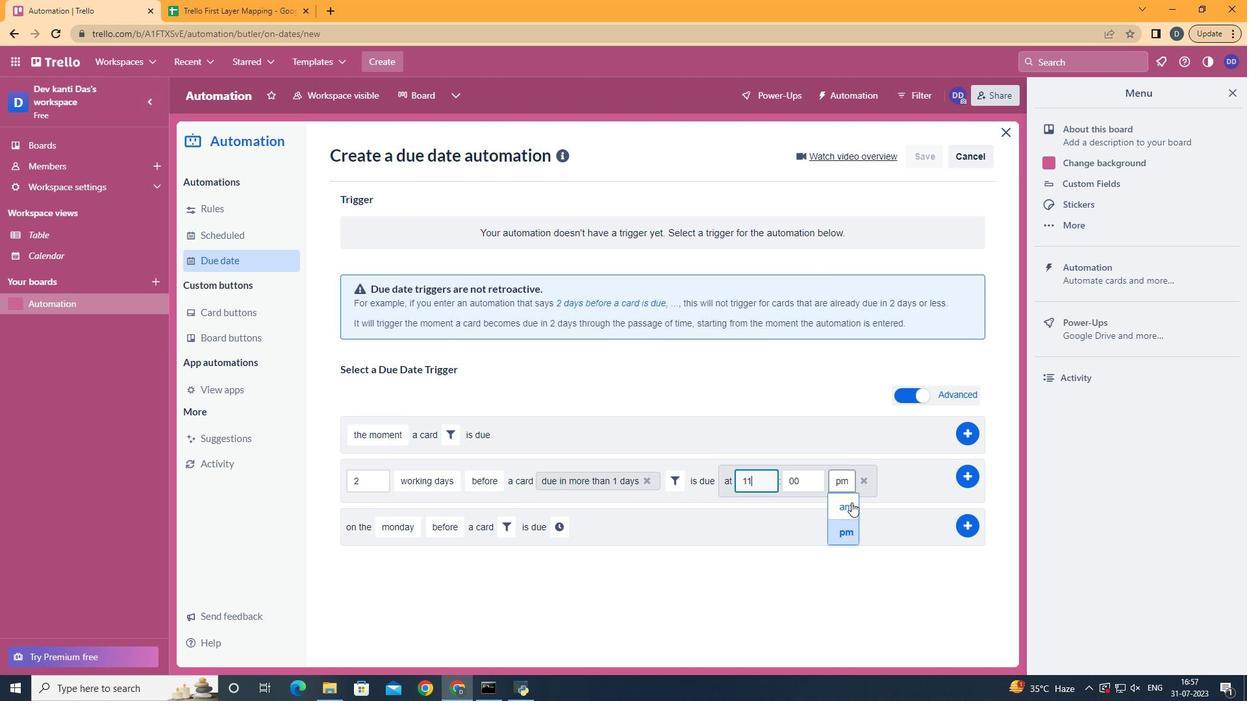 
Action: Mouse moved to (958, 470)
Screenshot: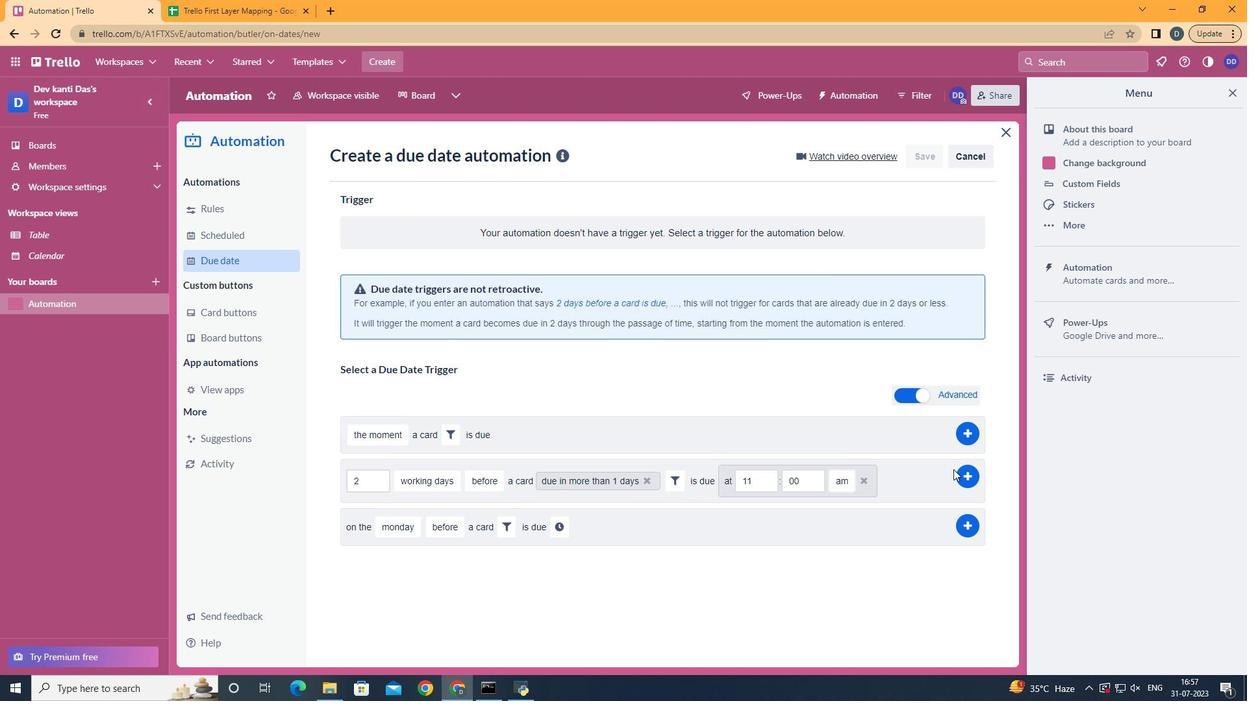 
Action: Mouse pressed left at (958, 470)
Screenshot: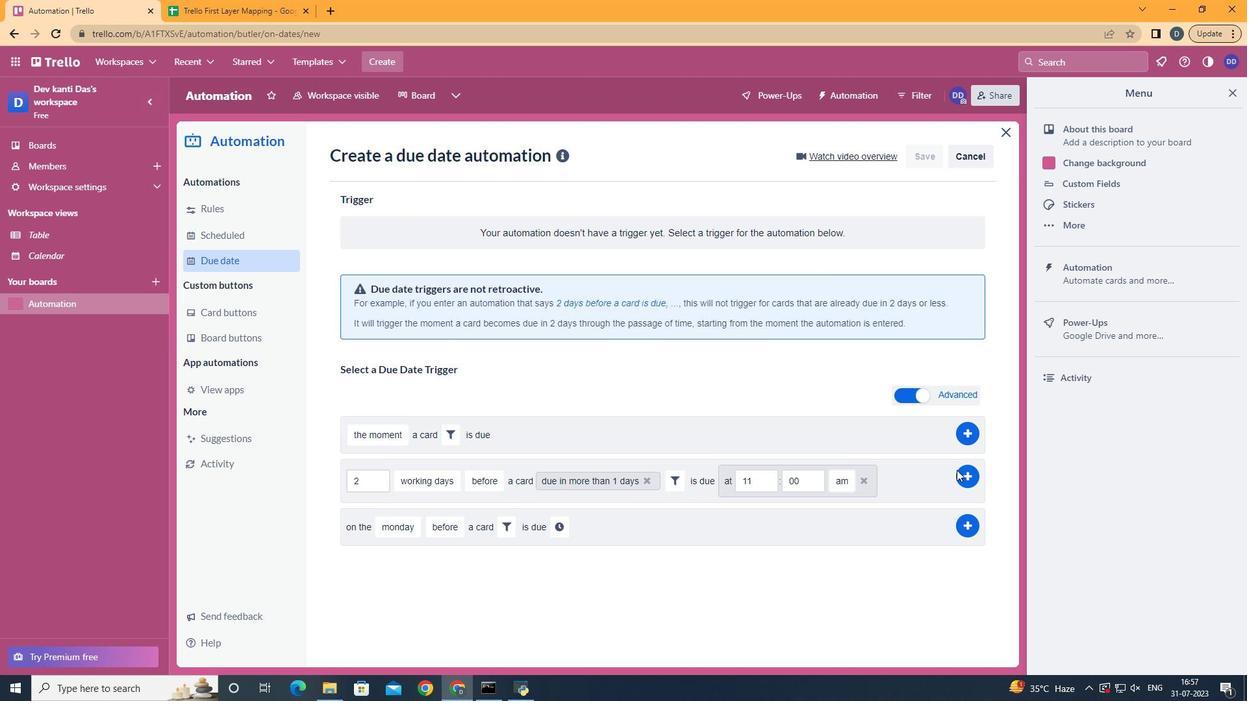 
Action: Mouse moved to (624, 309)
Screenshot: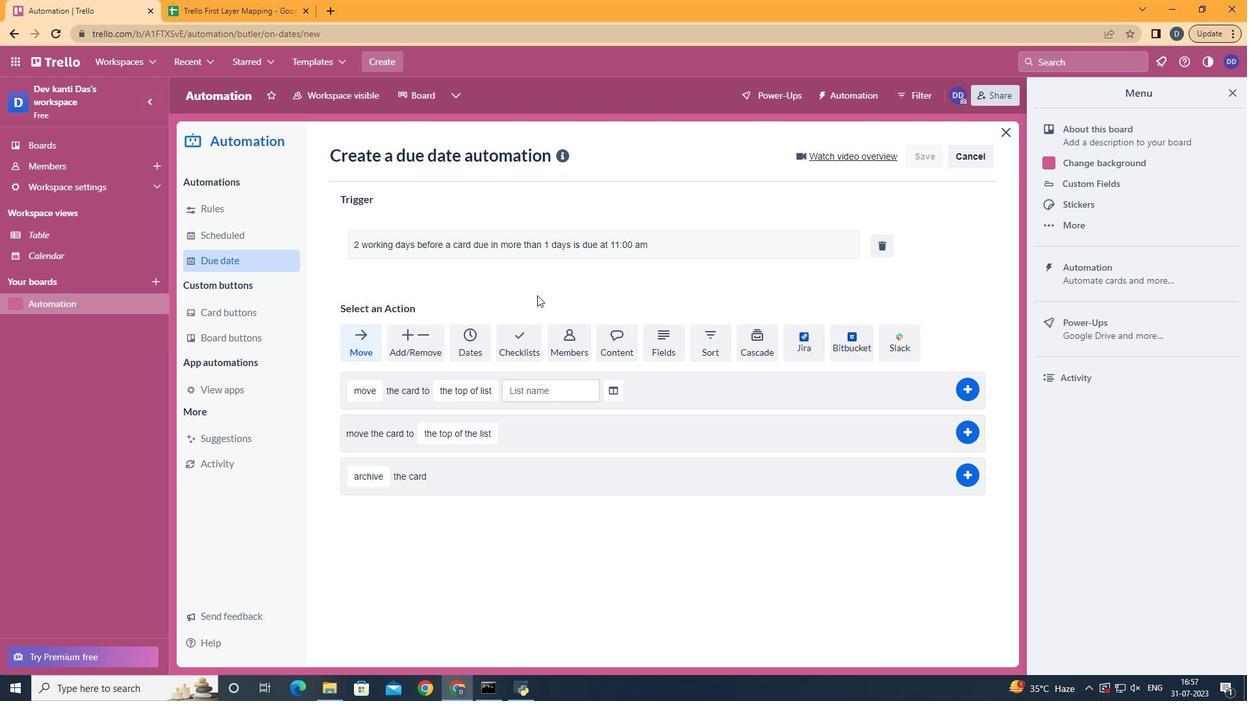 
